 Task: Add Attachment from "Attach a link" to Card Card0000000148 in Board Board0000000037 in Workspace WS0000000013 in Trello. Add Cover Red to Card Card0000000148 in Board Board0000000037 in Workspace WS0000000013 in Trello. Add "Join Card" Button Button0000000148  to Card Card0000000148 in Board Board0000000037 in Workspace WS0000000013 in Trello. Add Description DS0000000148 to Card Card0000000148 in Board Board0000000037 in Workspace WS0000000013 in Trello. Add Comment CM0000000148 to Card Card0000000148 in Board Board0000000037 in Workspace WS0000000013 in Trello
Action: Mouse moved to (793, 371)
Screenshot: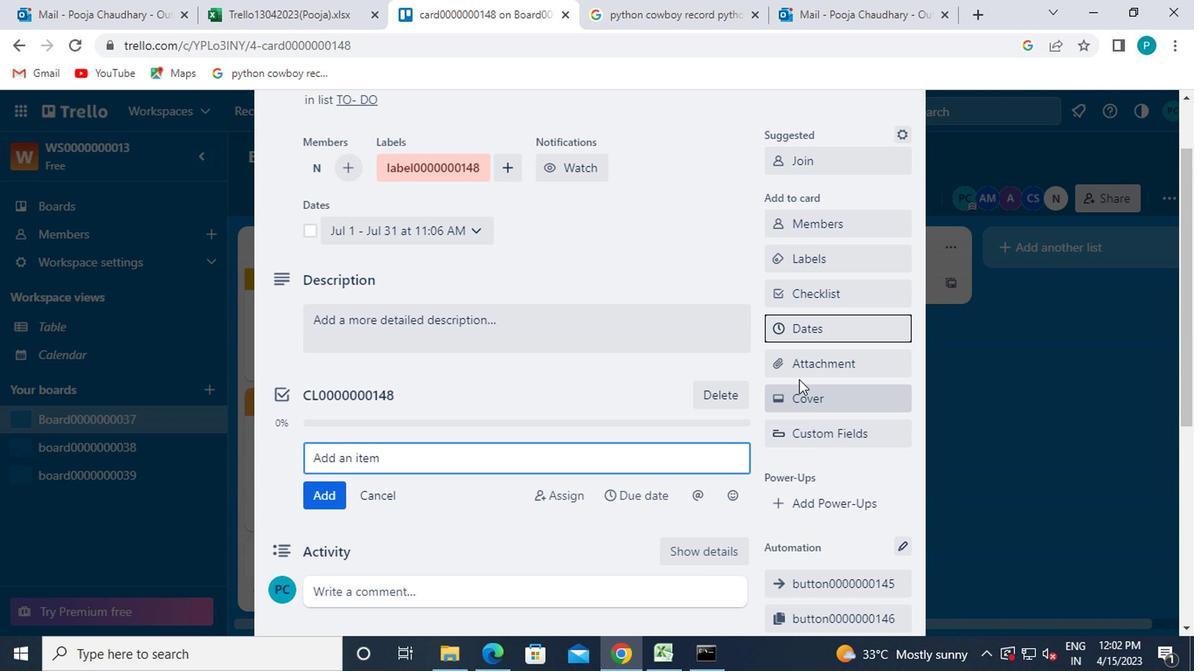 
Action: Mouse pressed left at (793, 371)
Screenshot: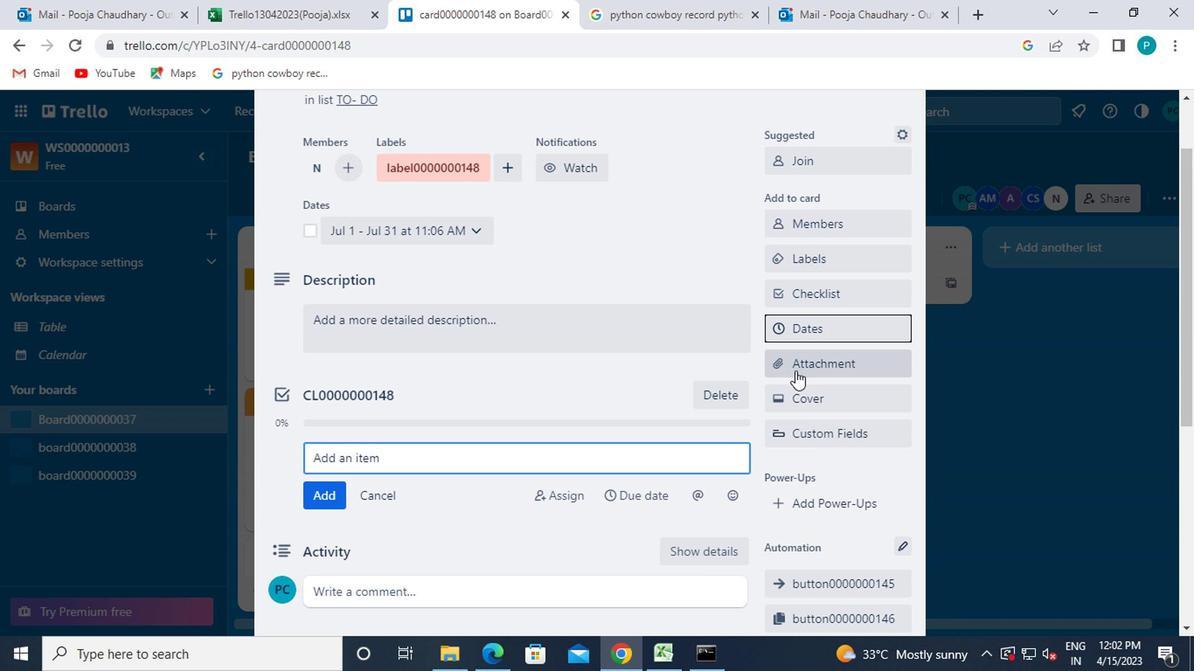 
Action: Mouse moved to (686, 23)
Screenshot: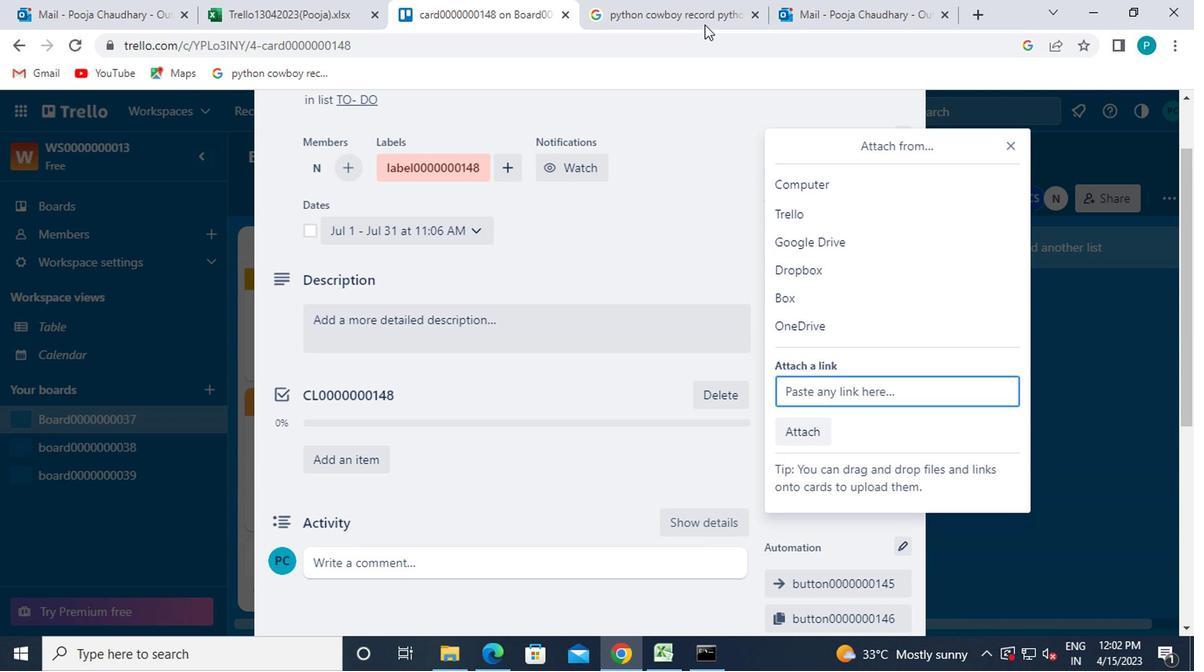 
Action: Mouse pressed left at (686, 23)
Screenshot: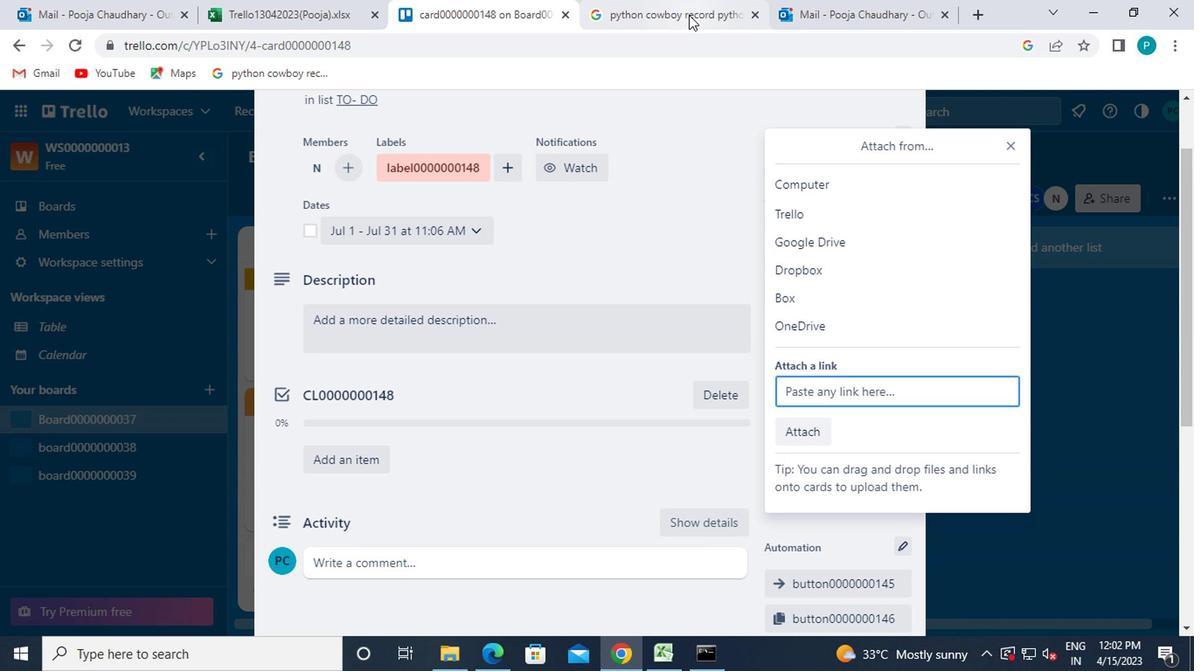 
Action: Key pressed ctrl+C
Screenshot: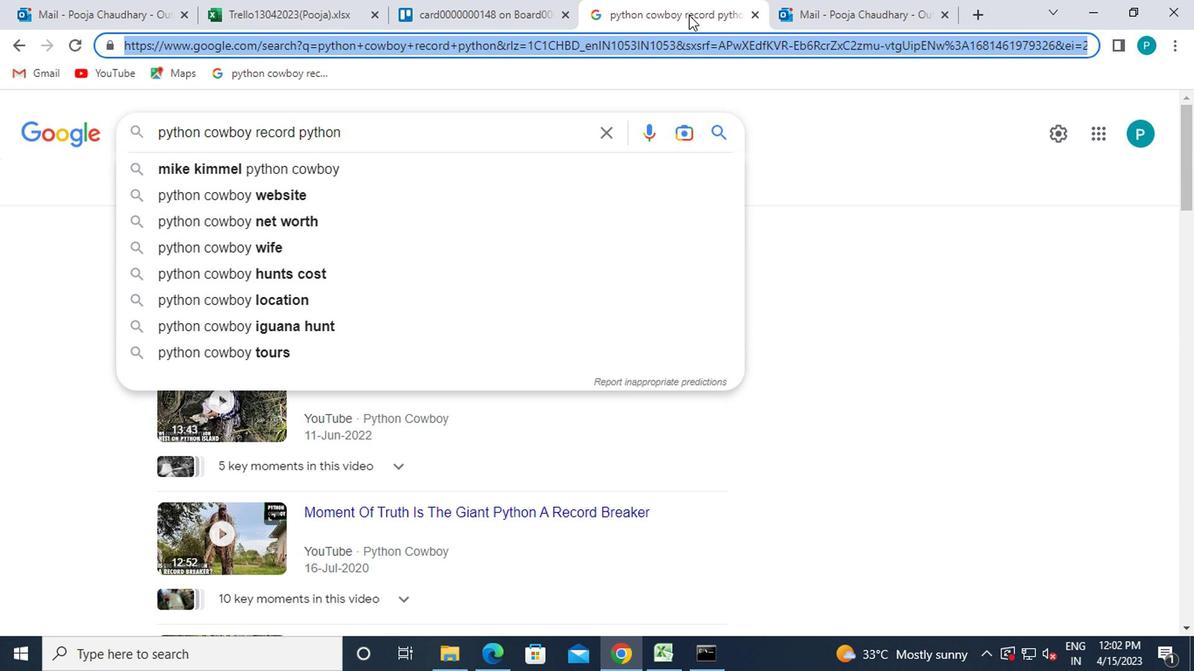 
Action: Mouse moved to (521, 32)
Screenshot: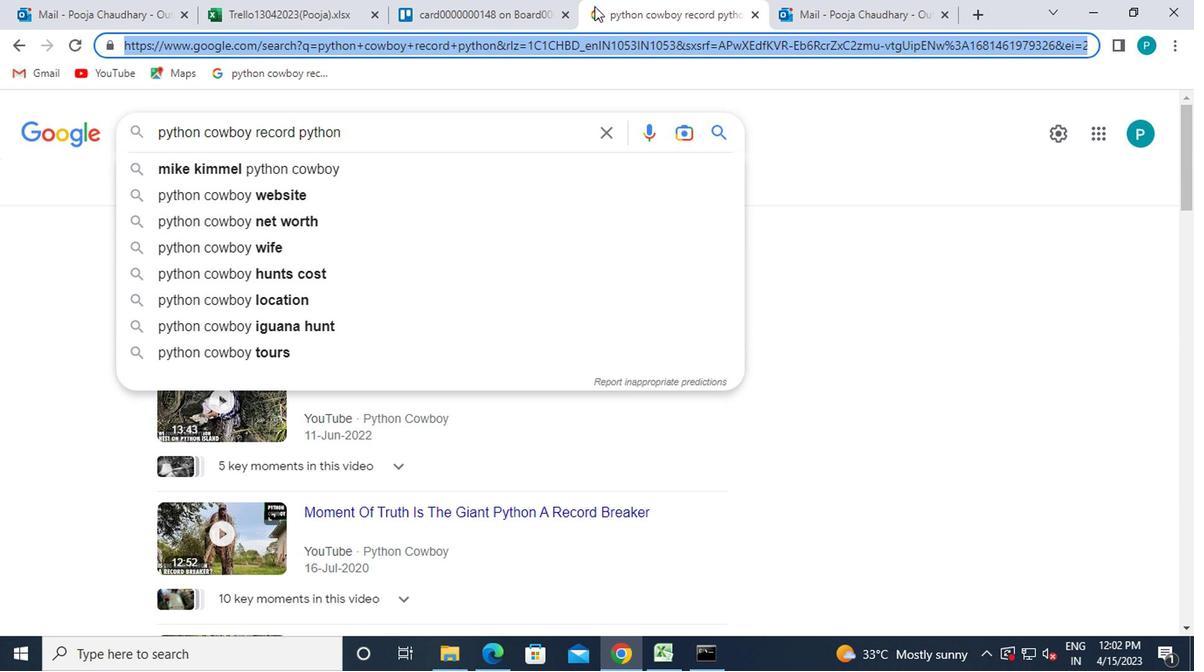 
Action: Mouse pressed left at (521, 32)
Screenshot: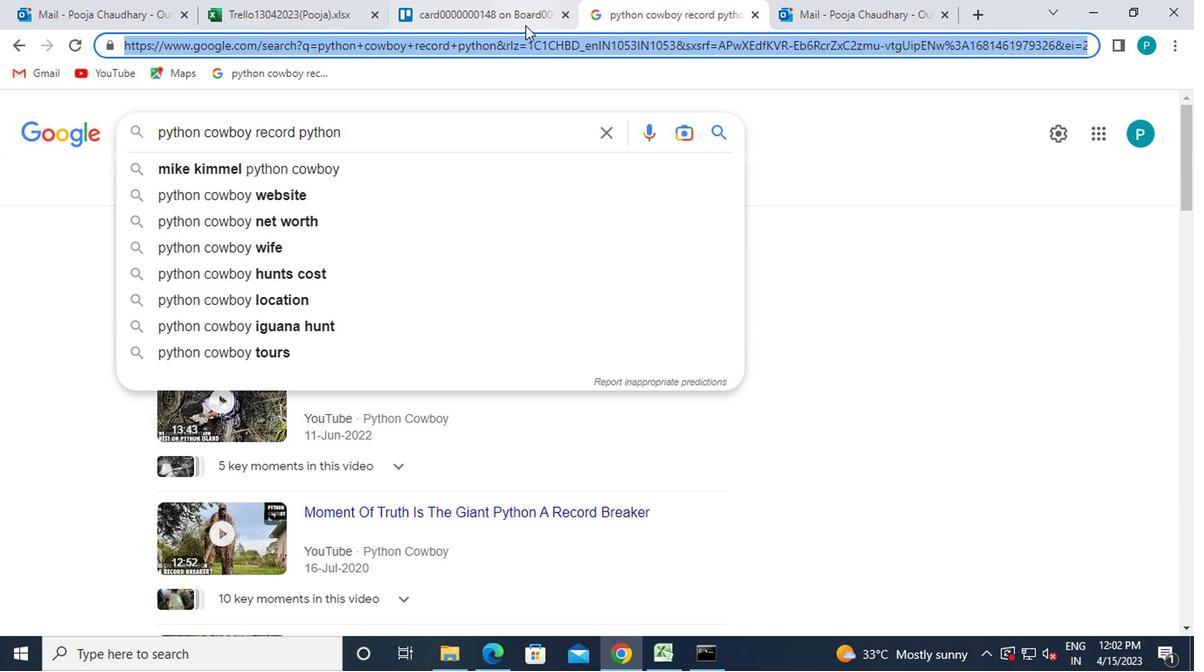 
Action: Mouse moved to (790, 391)
Screenshot: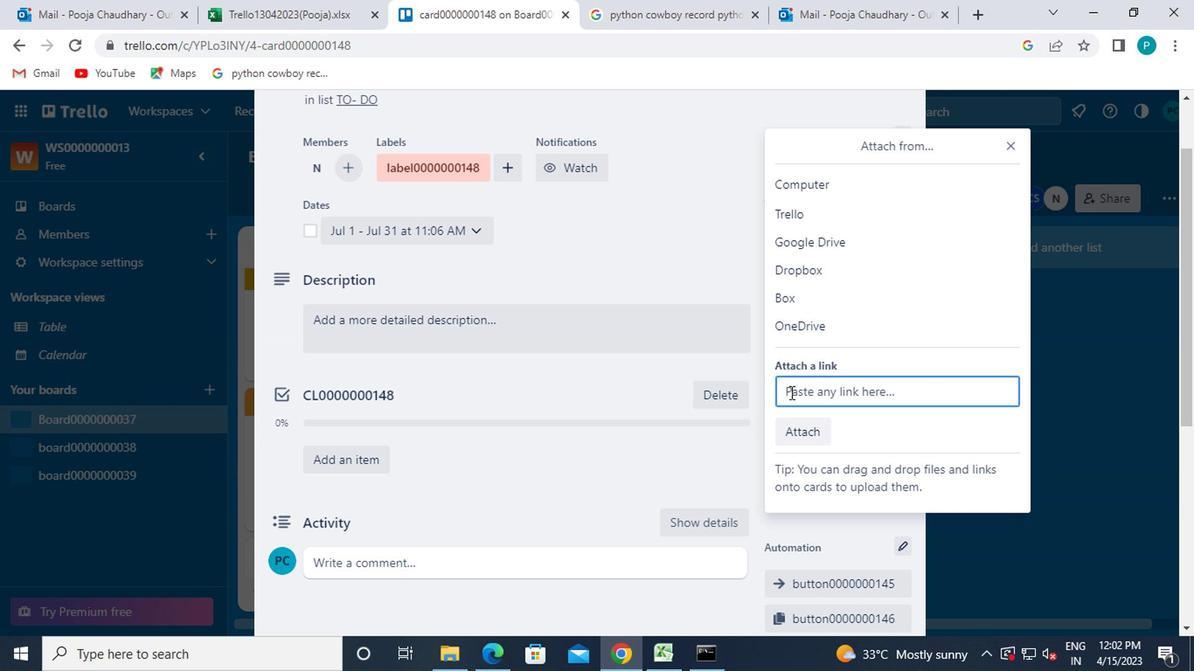 
Action: Mouse pressed left at (790, 391)
Screenshot: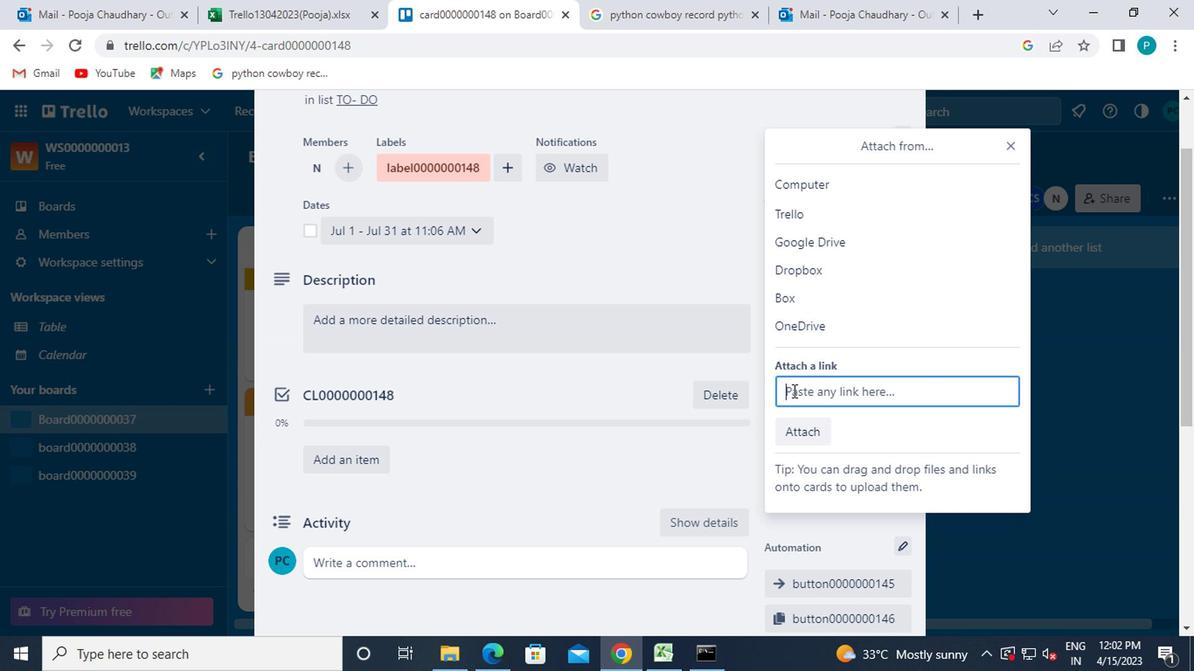 
Action: Mouse moved to (792, 360)
Screenshot: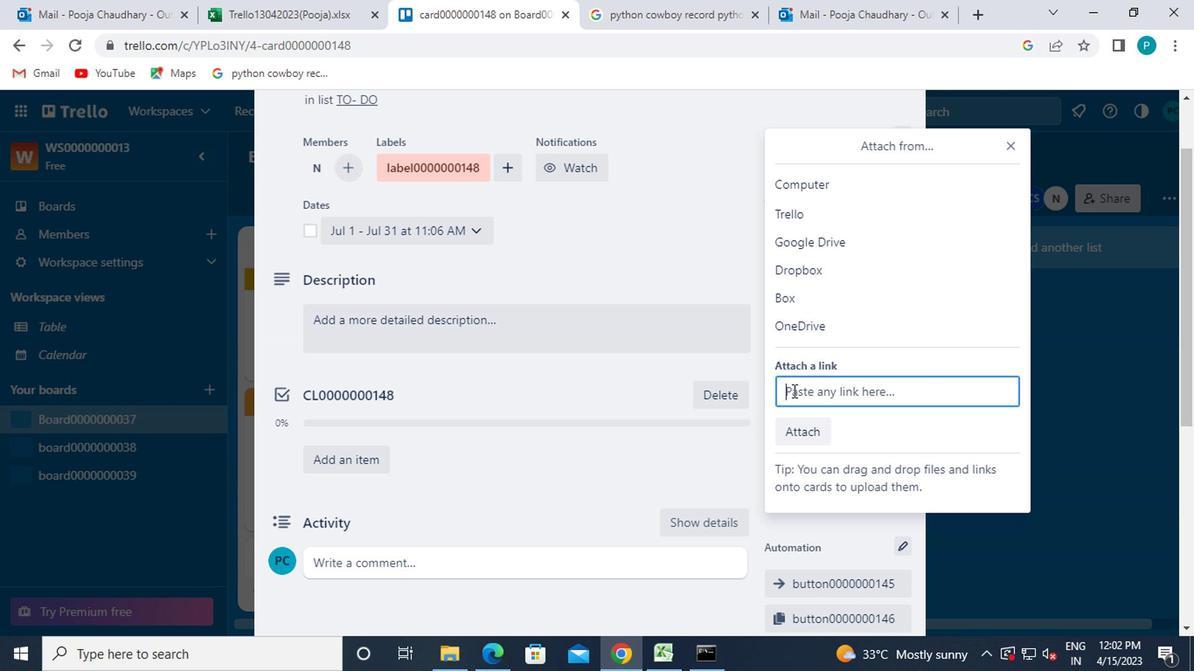 
Action: Key pressed ctrl+V
Screenshot: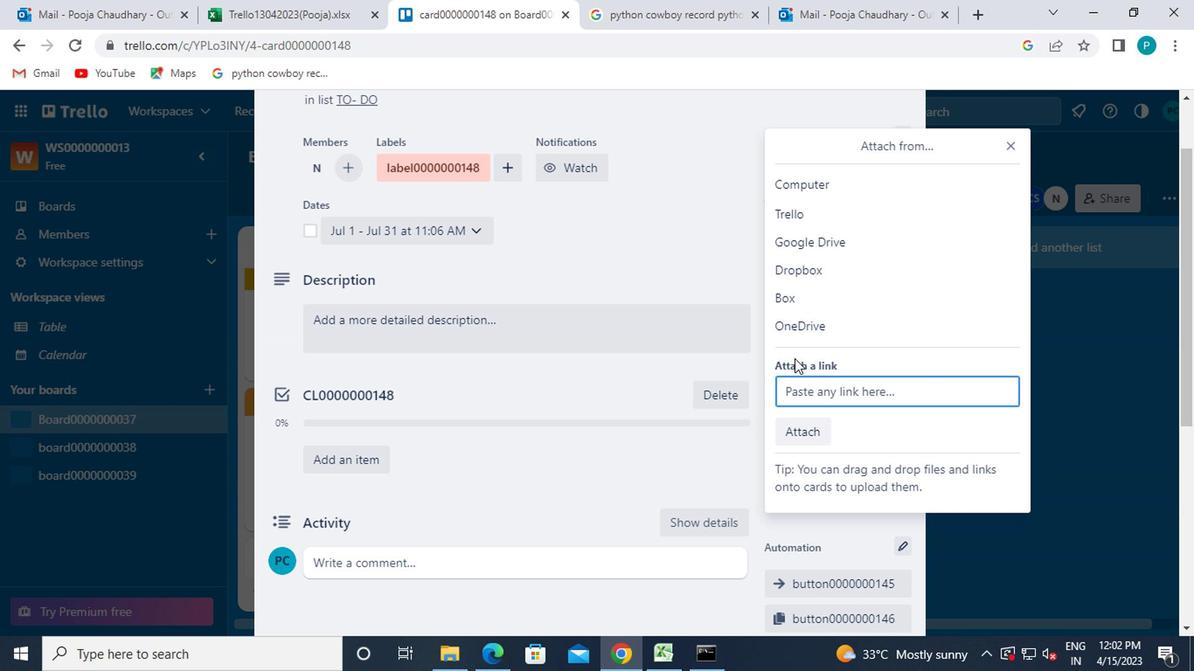 
Action: Mouse moved to (800, 484)
Screenshot: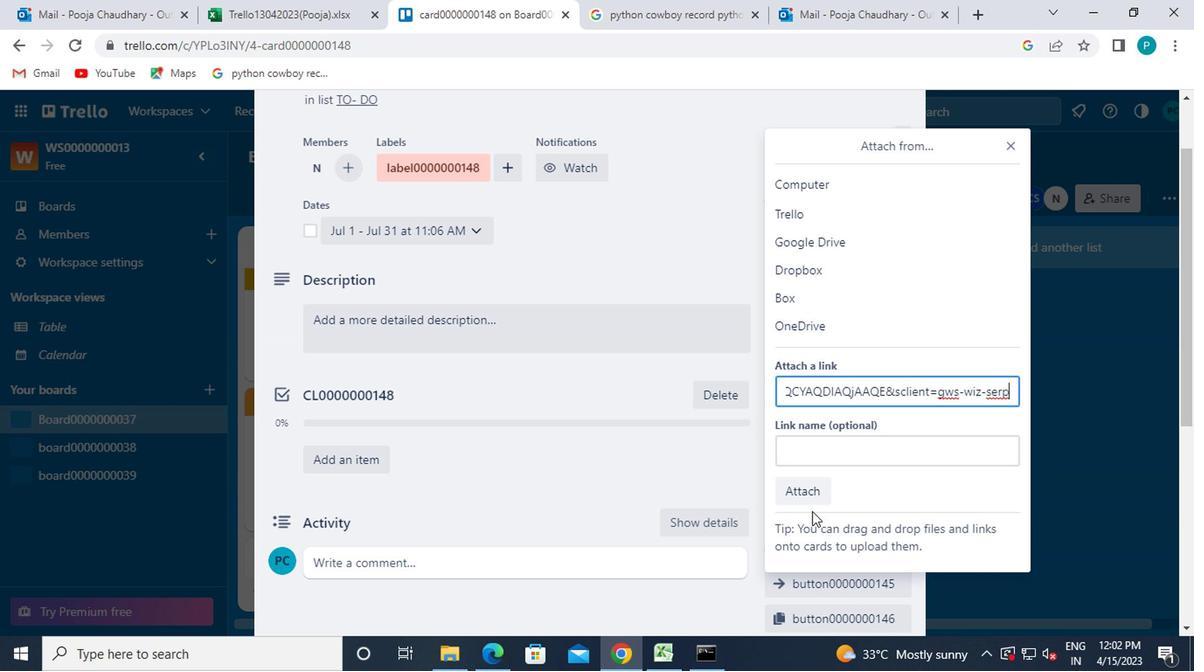 
Action: Mouse pressed left at (800, 484)
Screenshot: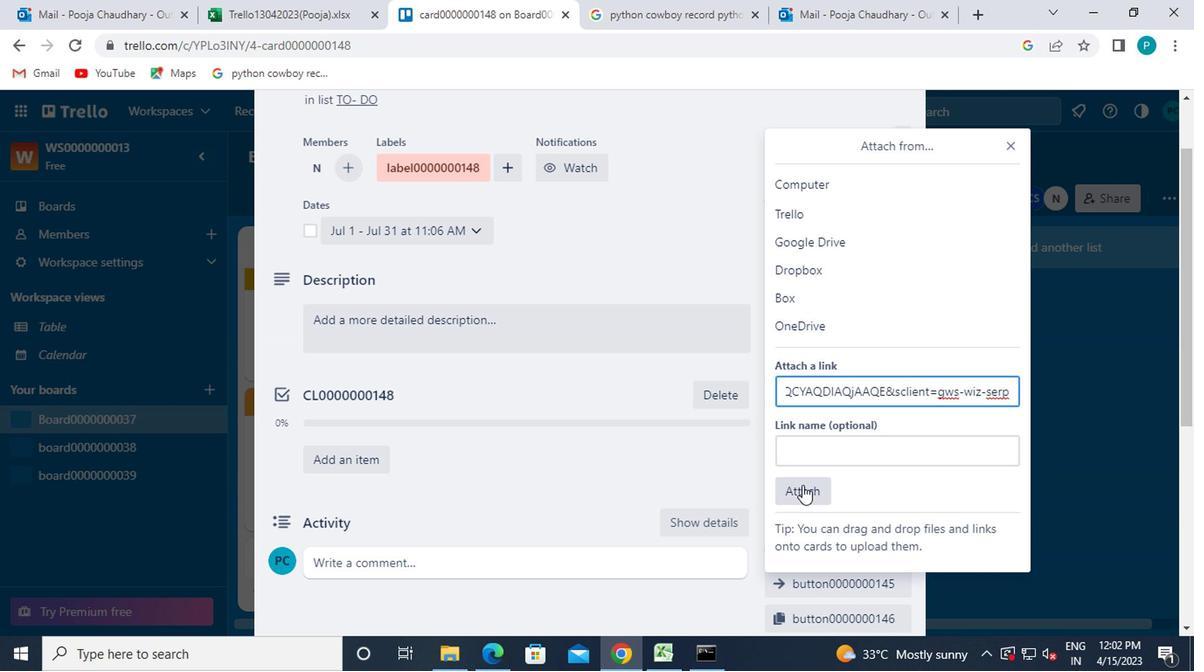 
Action: Mouse moved to (792, 400)
Screenshot: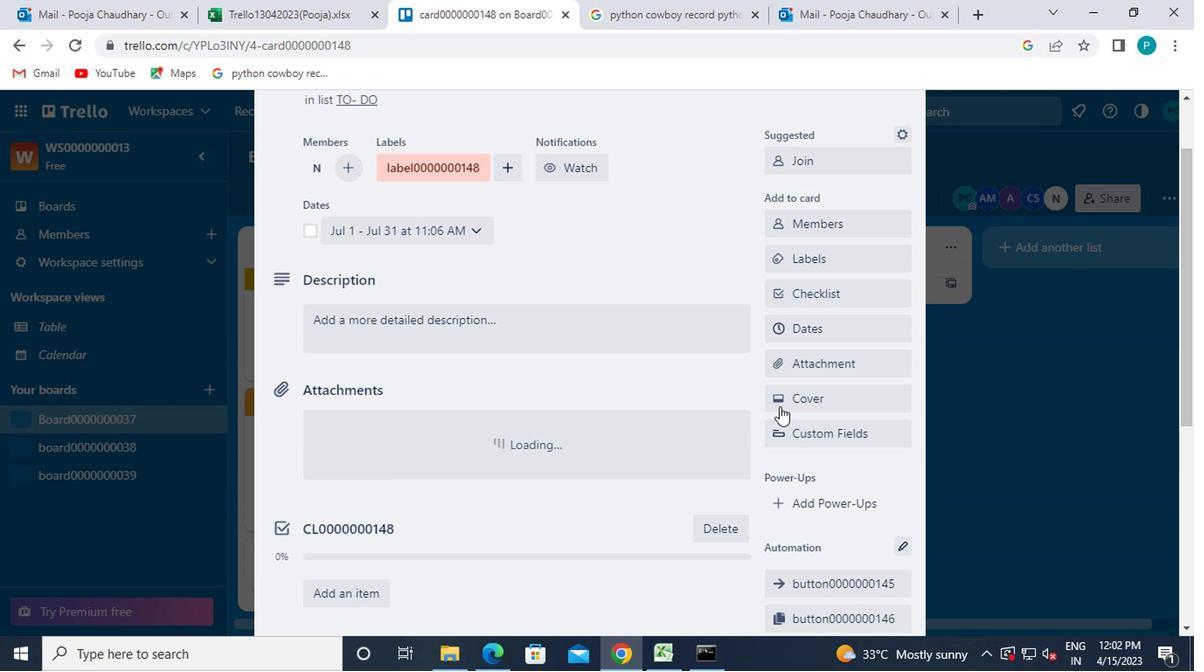 
Action: Mouse pressed left at (792, 400)
Screenshot: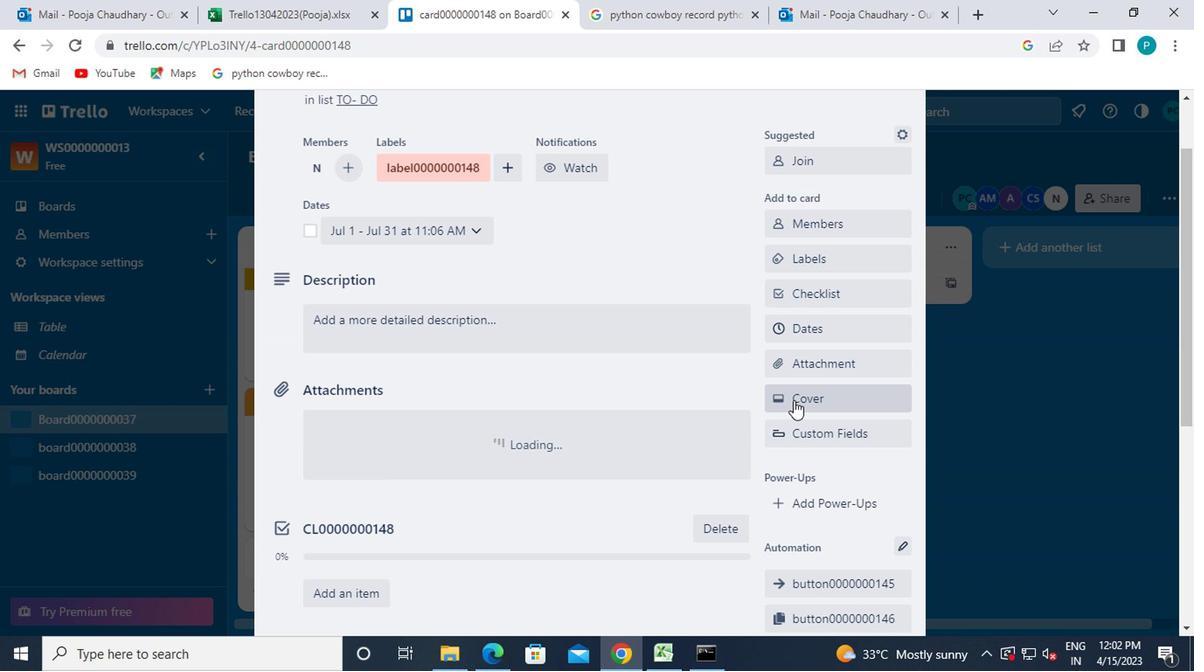 
Action: Mouse moved to (931, 306)
Screenshot: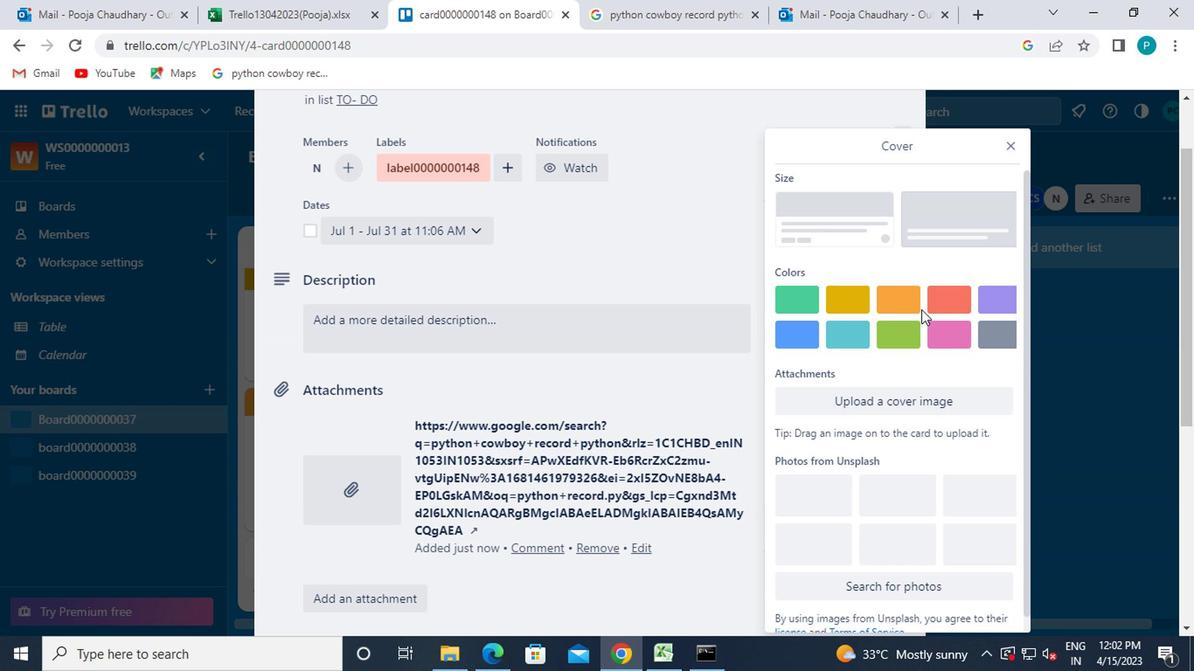 
Action: Mouse pressed left at (931, 306)
Screenshot: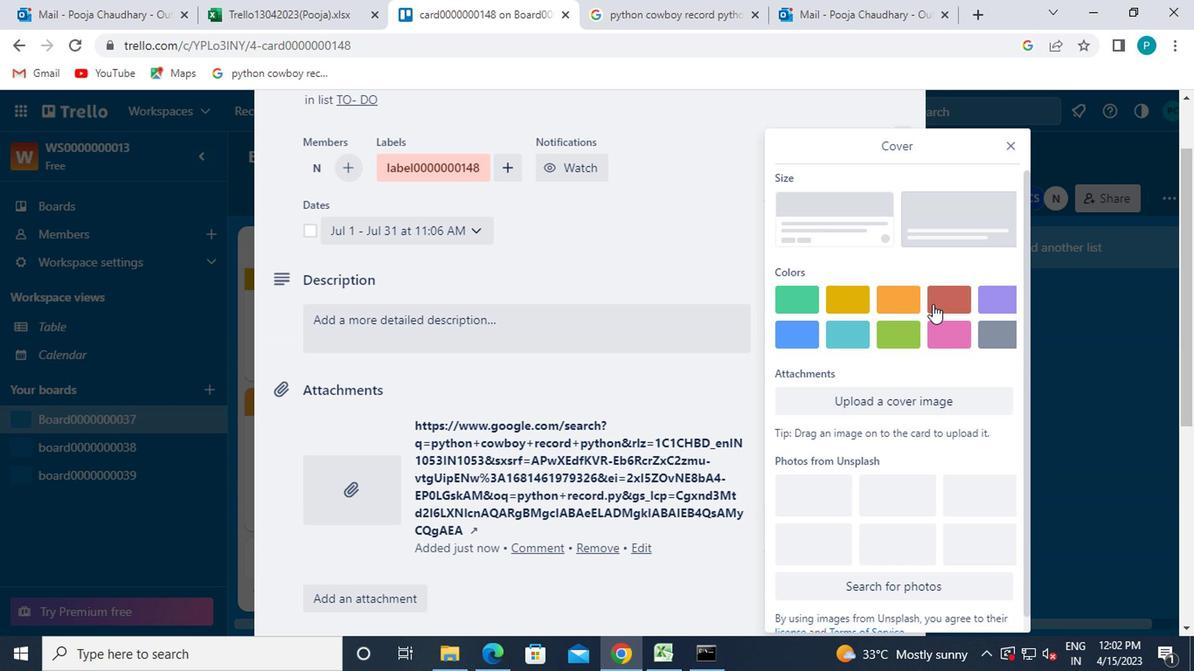 
Action: Mouse moved to (1008, 148)
Screenshot: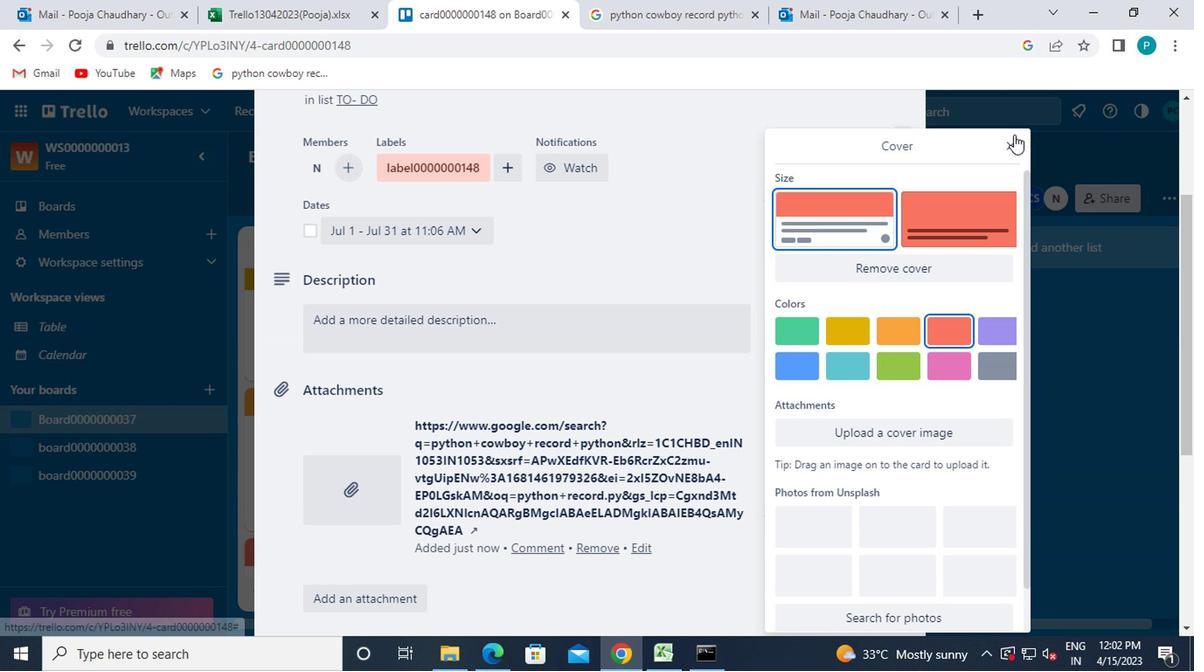 
Action: Mouse pressed left at (1008, 148)
Screenshot: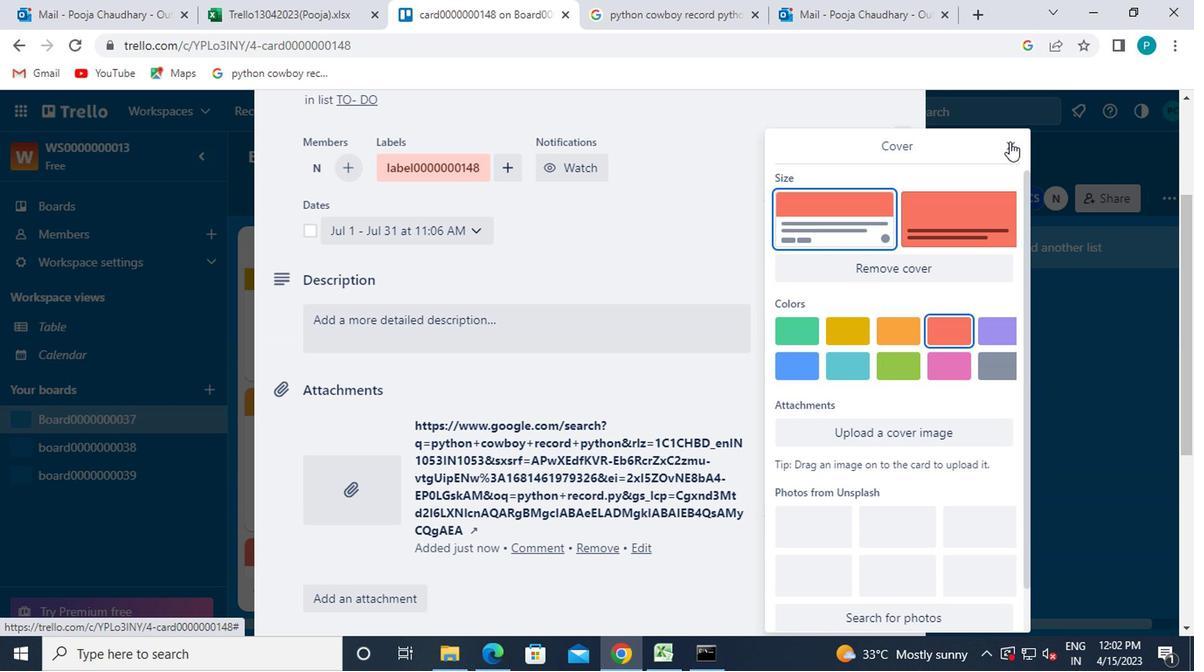 
Action: Mouse moved to (1041, 218)
Screenshot: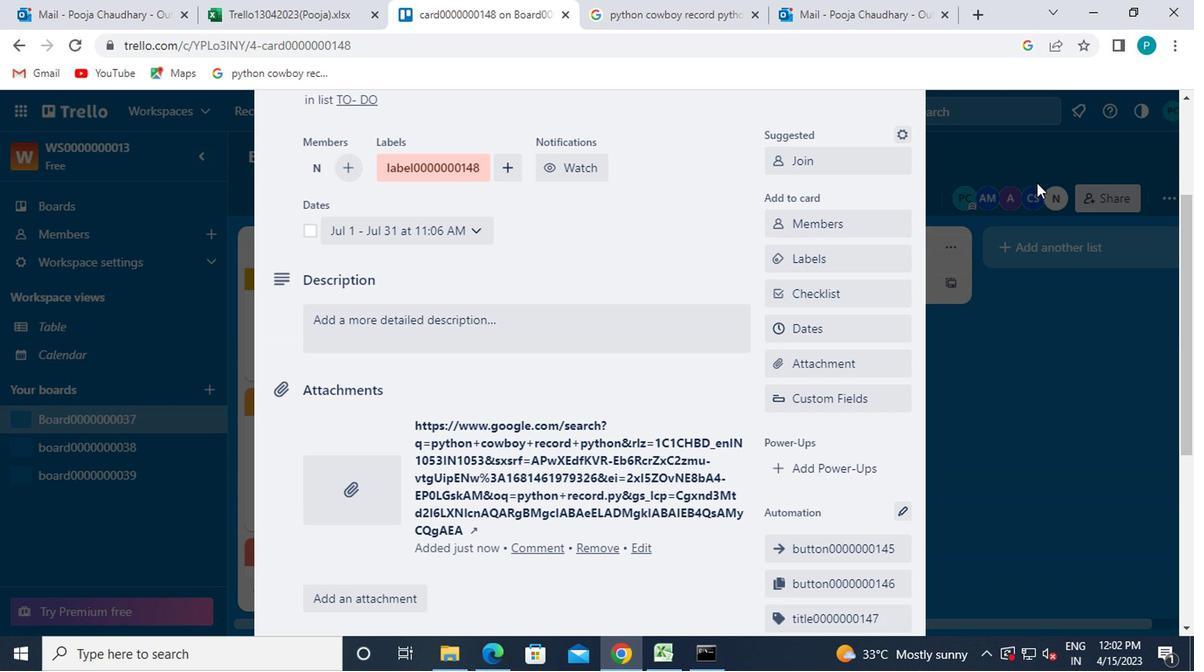 
Action: Mouse scrolled (1041, 217) with delta (0, 0)
Screenshot: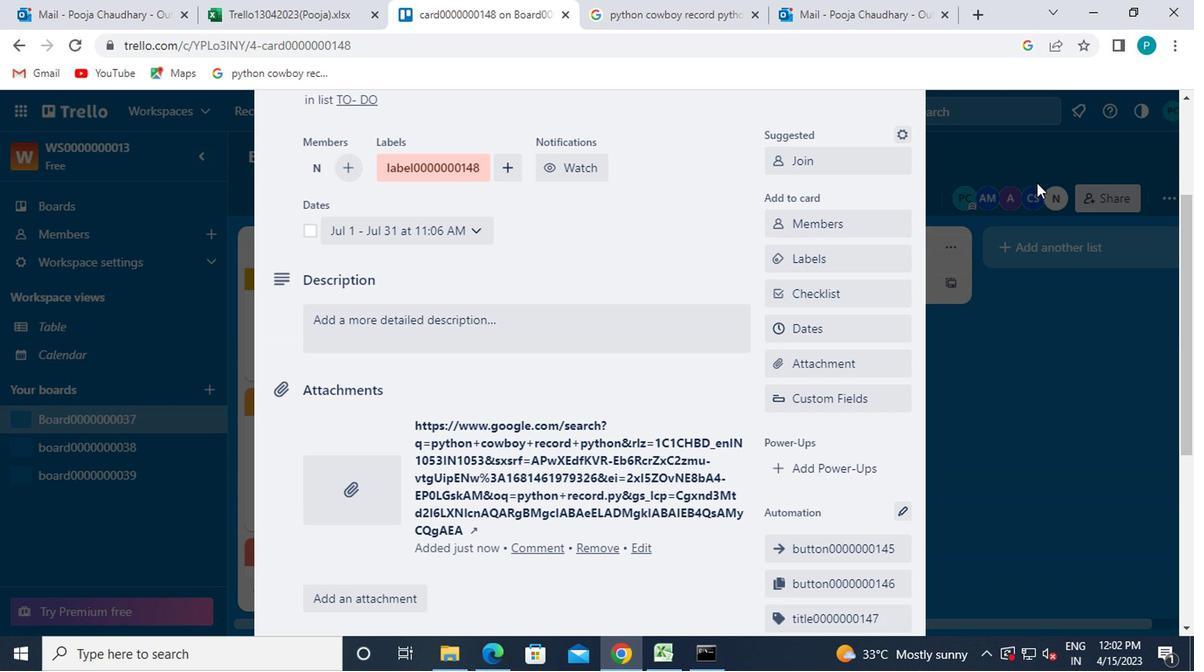 
Action: Mouse moved to (815, 557)
Screenshot: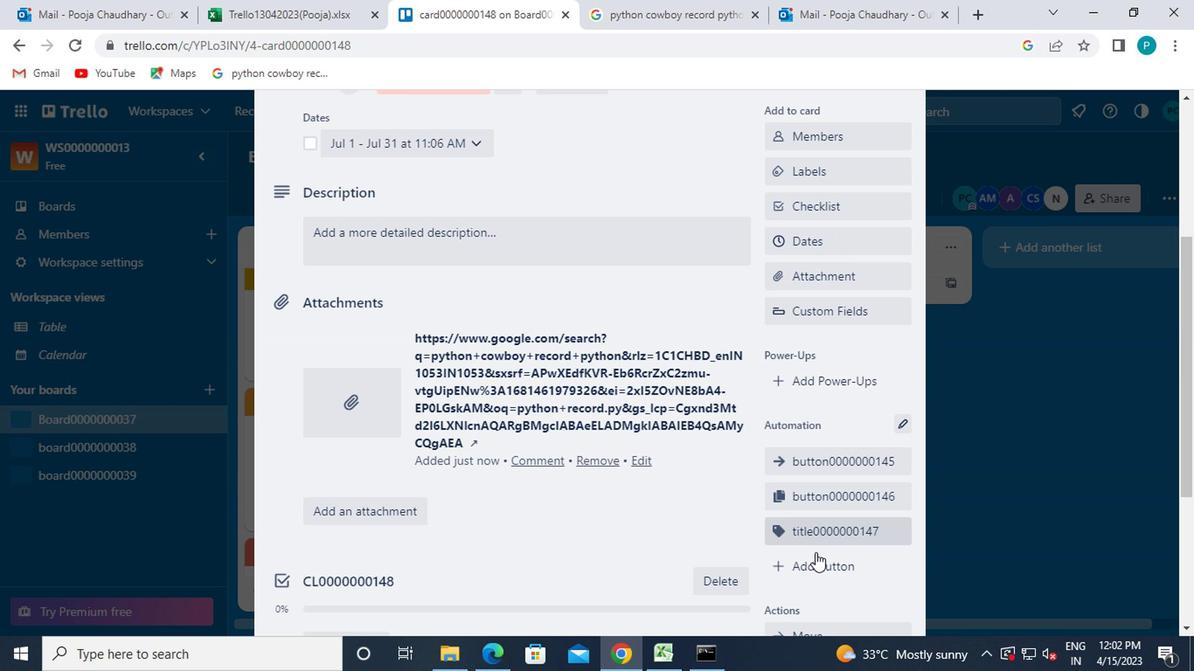 
Action: Mouse pressed left at (815, 557)
Screenshot: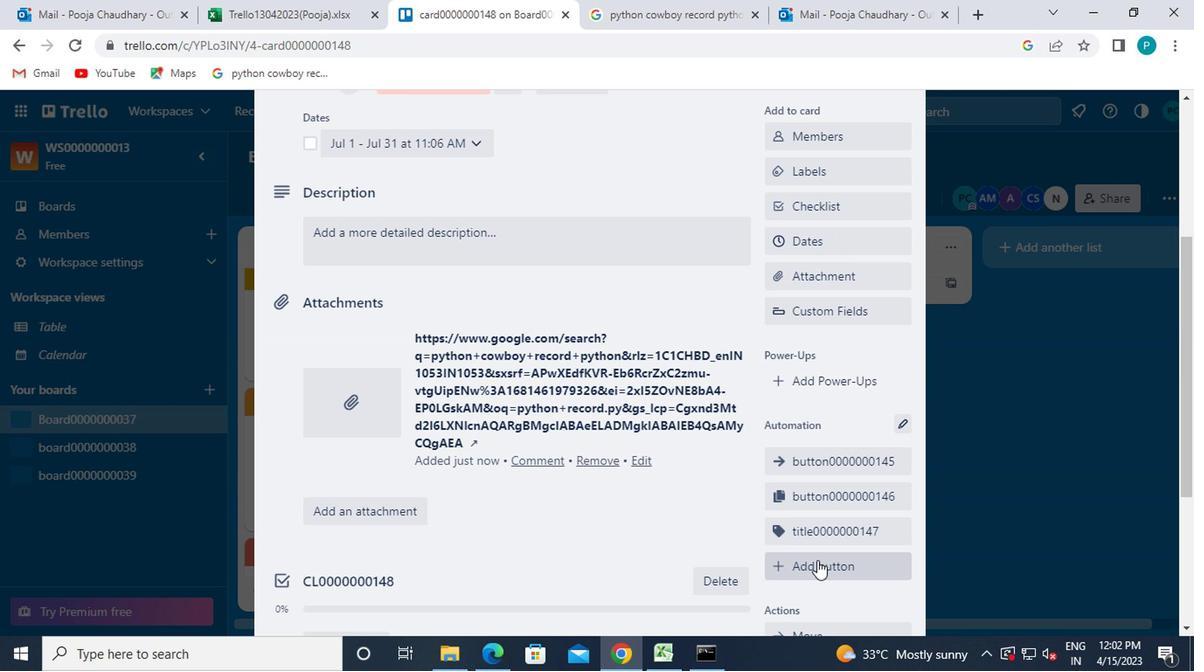 
Action: Mouse moved to (822, 412)
Screenshot: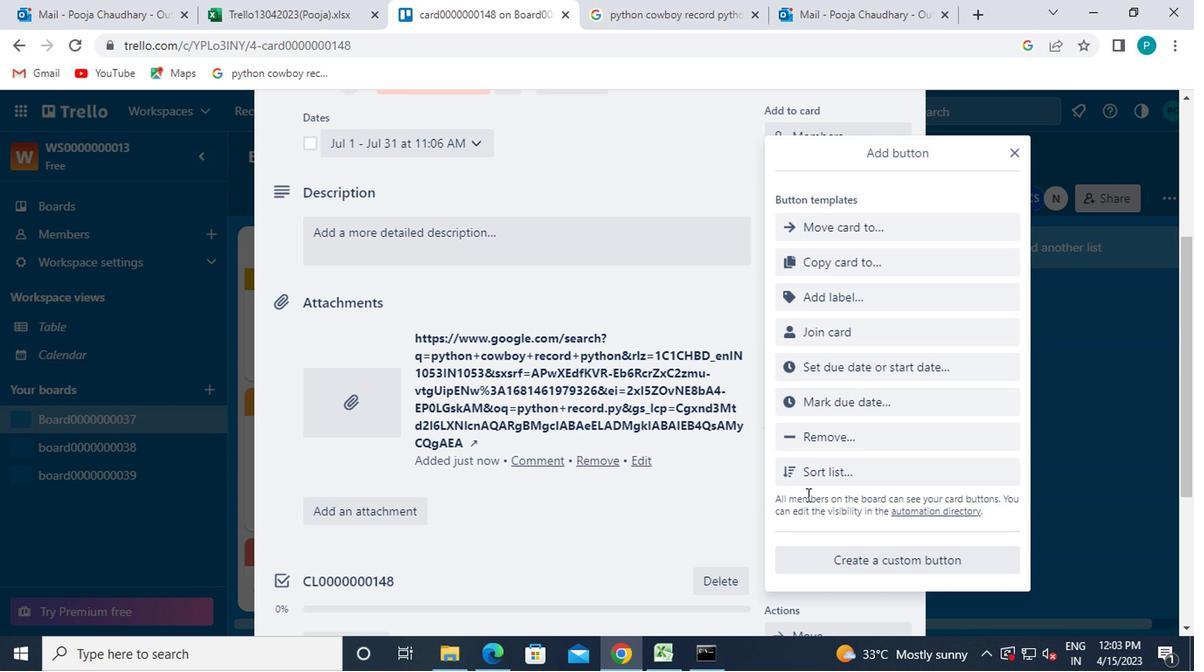 
Action: Mouse scrolled (822, 411) with delta (0, -1)
Screenshot: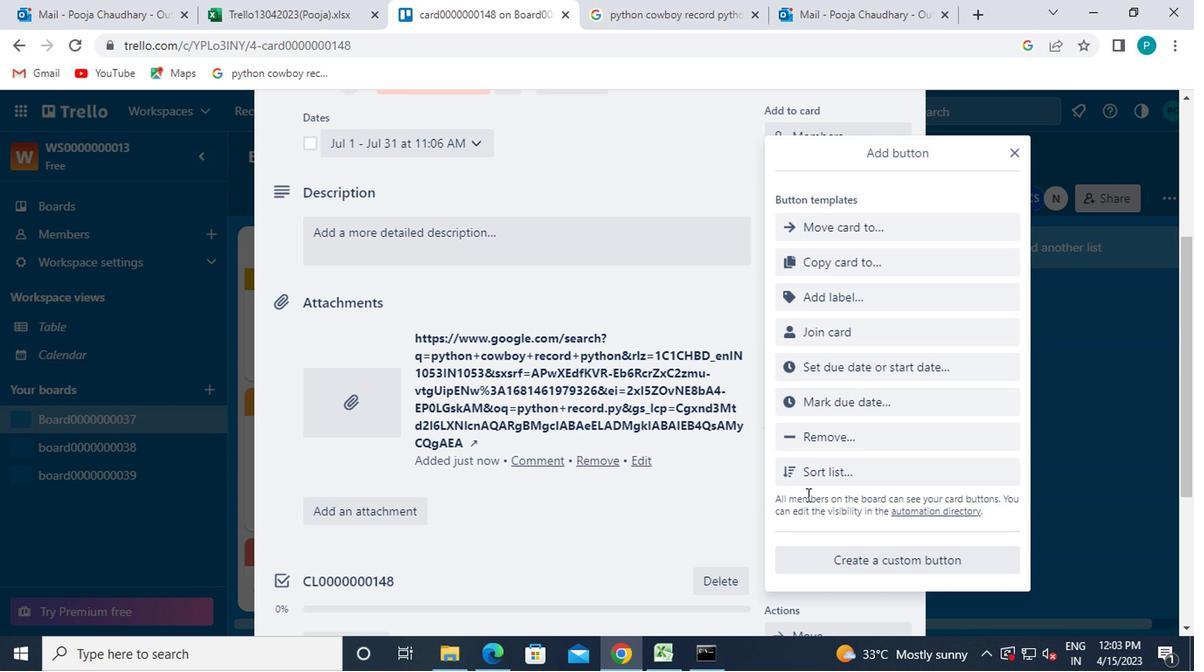 
Action: Mouse moved to (842, 330)
Screenshot: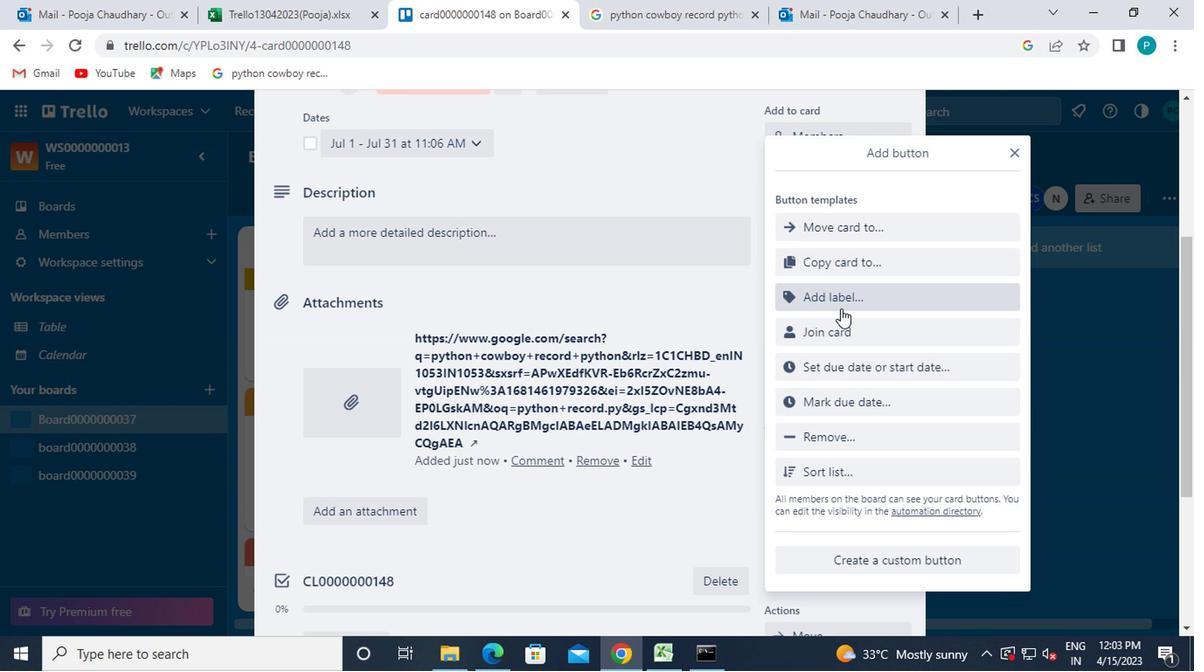 
Action: Mouse pressed left at (842, 330)
Screenshot: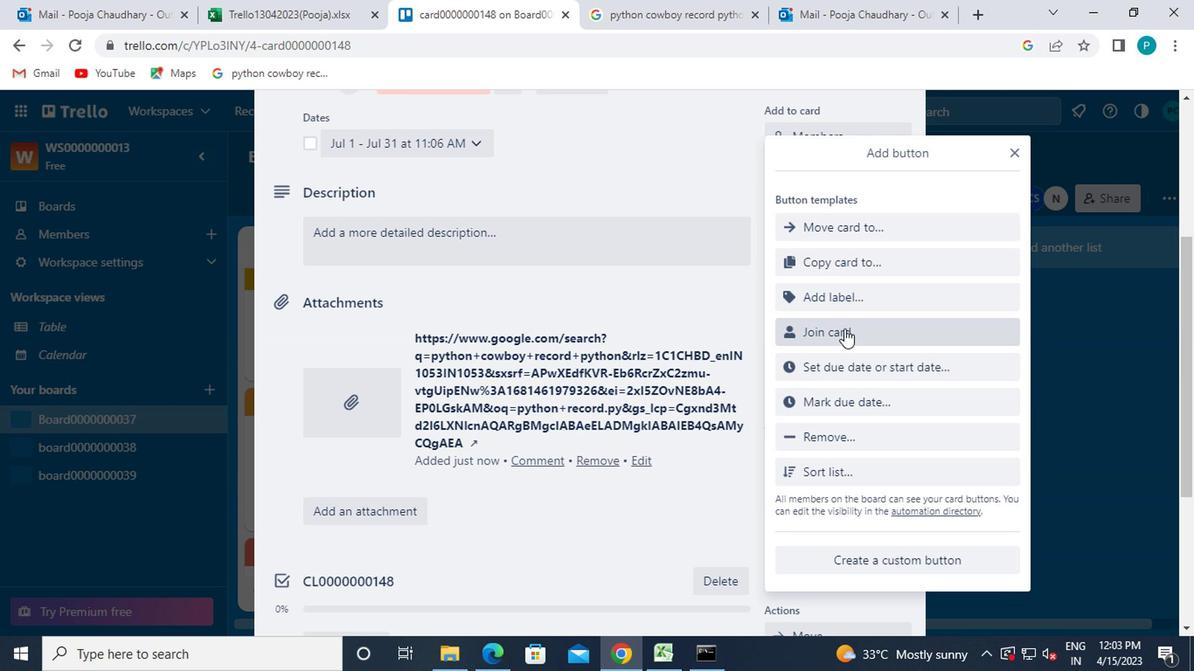 
Action: Mouse moved to (842, 324)
Screenshot: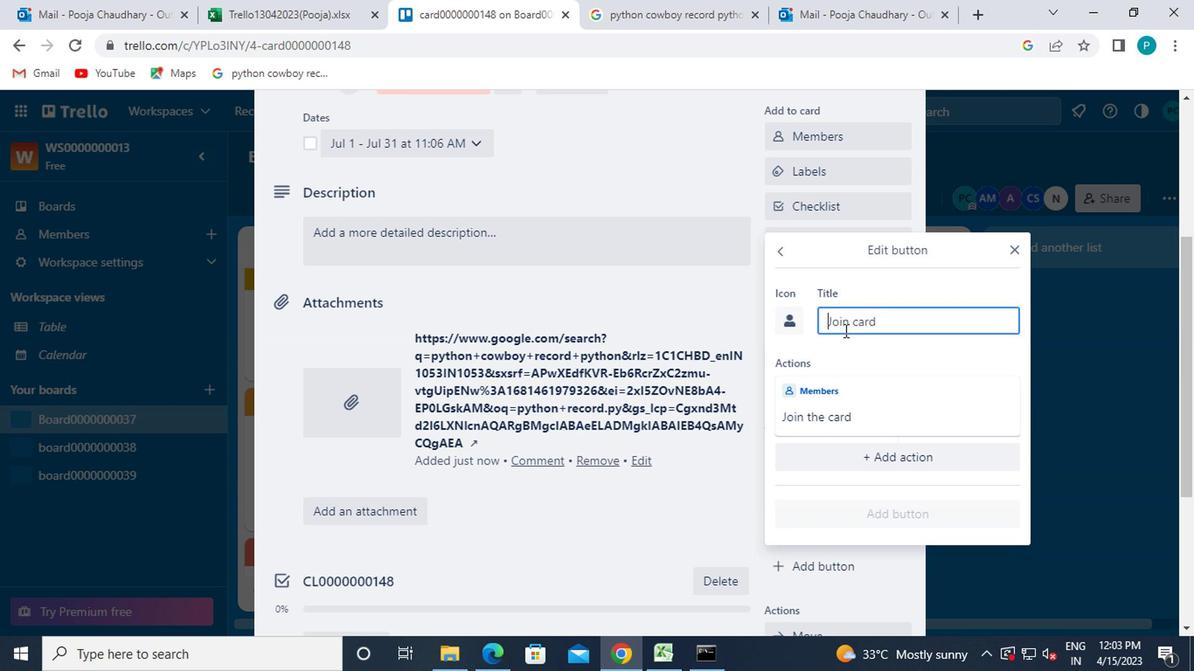 
Action: Mouse pressed left at (842, 324)
Screenshot: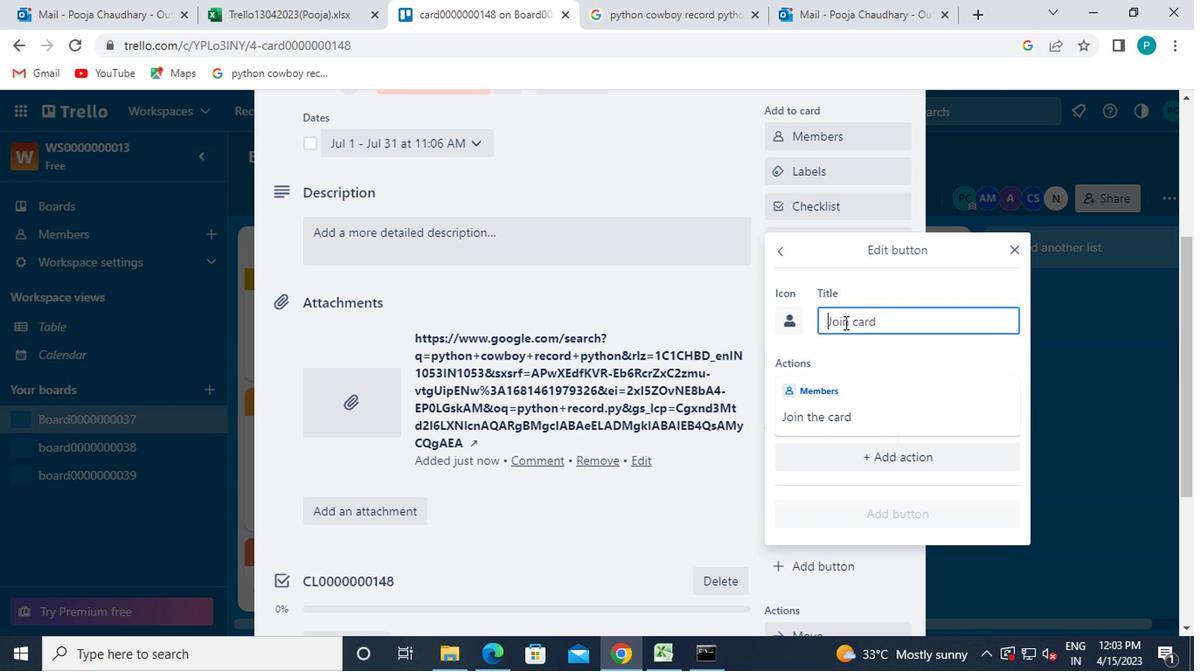 
Action: Key pressed button000000014
Screenshot: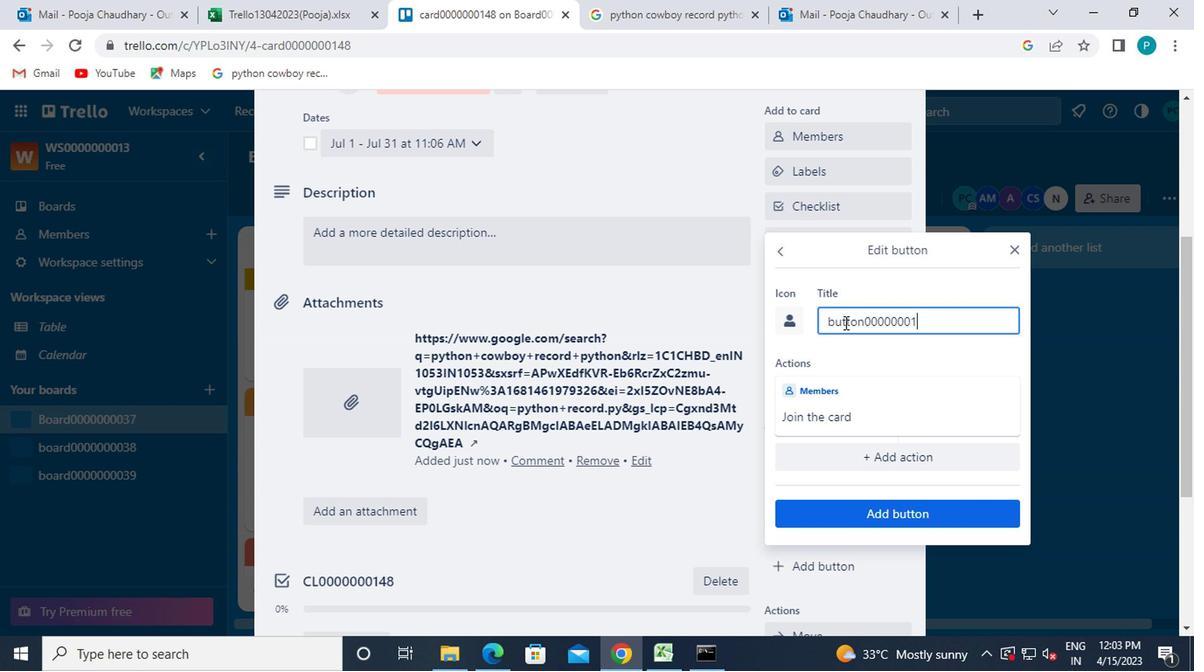 
Action: Mouse moved to (858, 312)
Screenshot: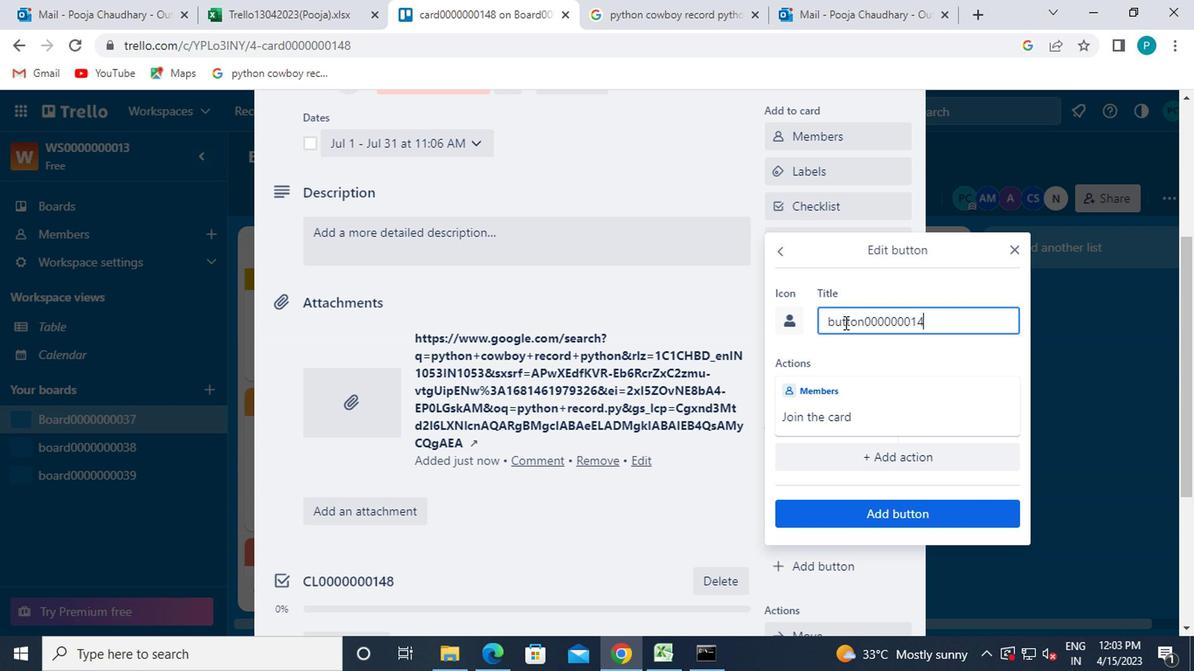 
Action: Key pressed 8
Screenshot: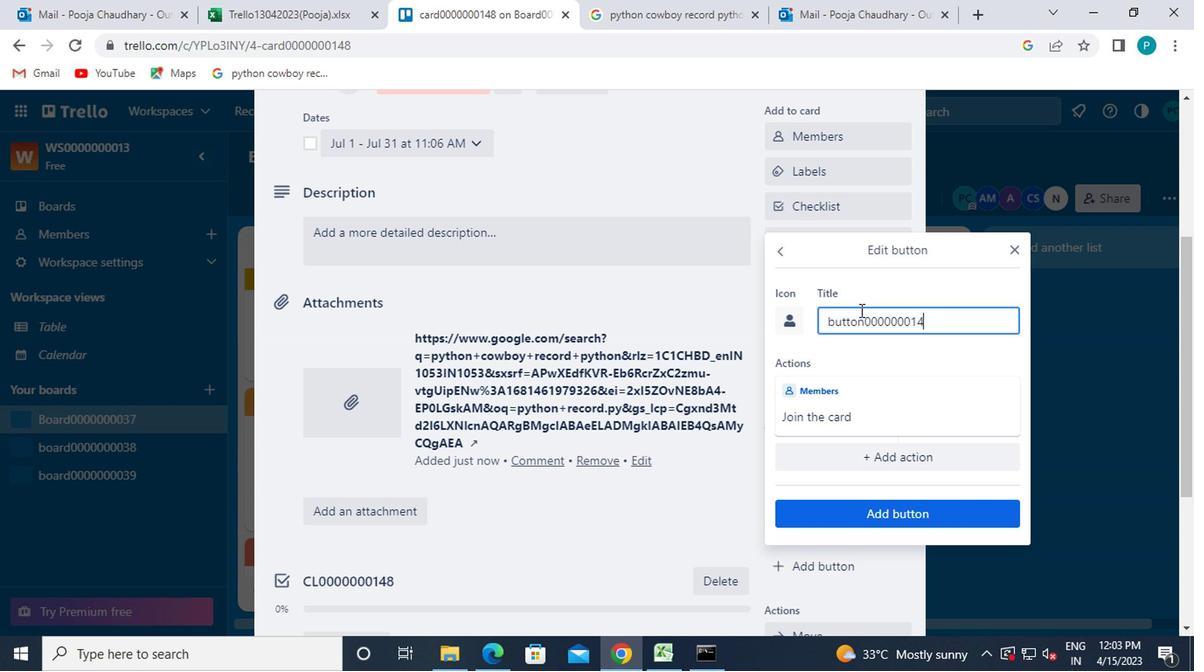 
Action: Mouse moved to (871, 511)
Screenshot: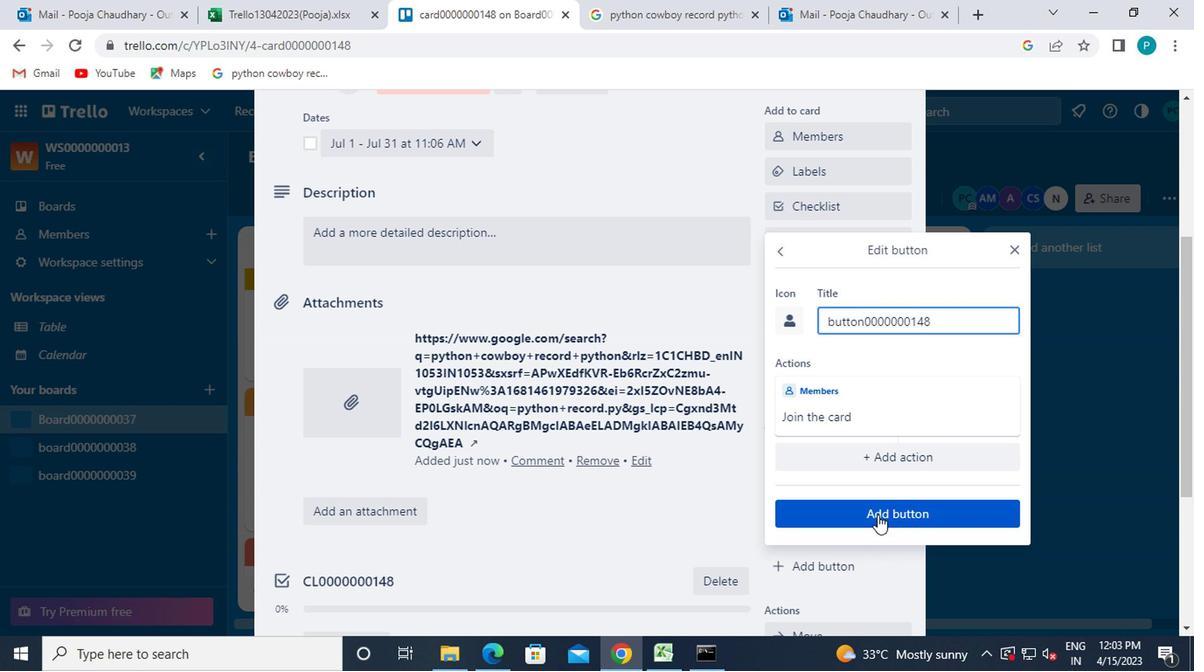 
Action: Mouse pressed left at (871, 511)
Screenshot: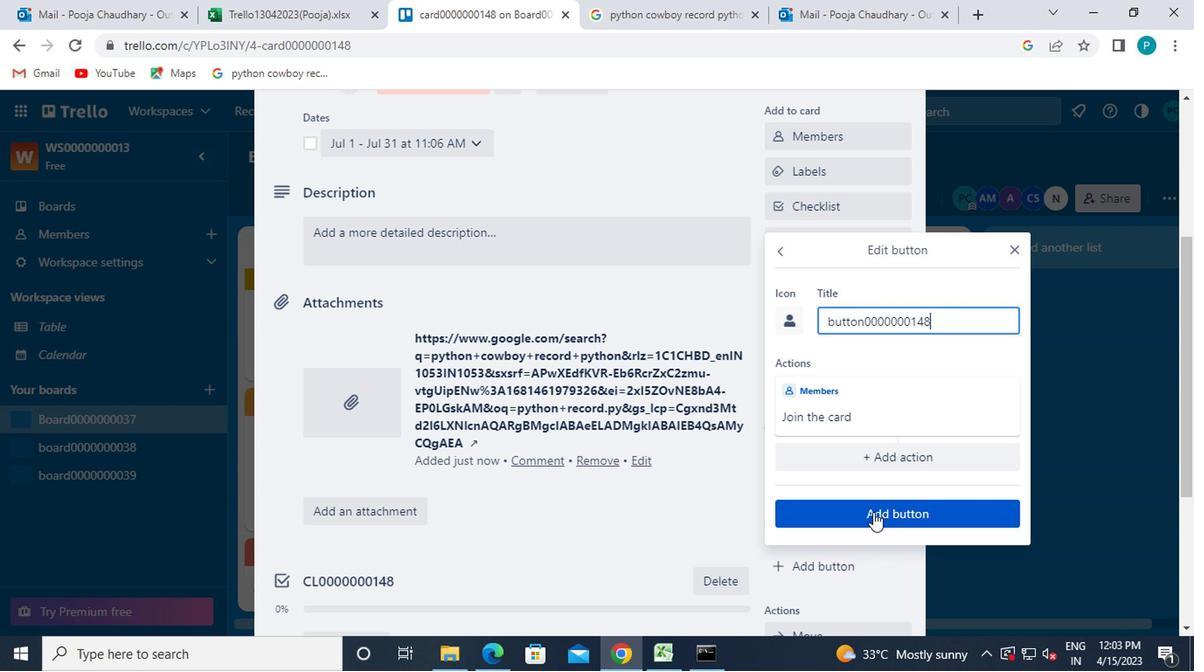
Action: Mouse moved to (657, 510)
Screenshot: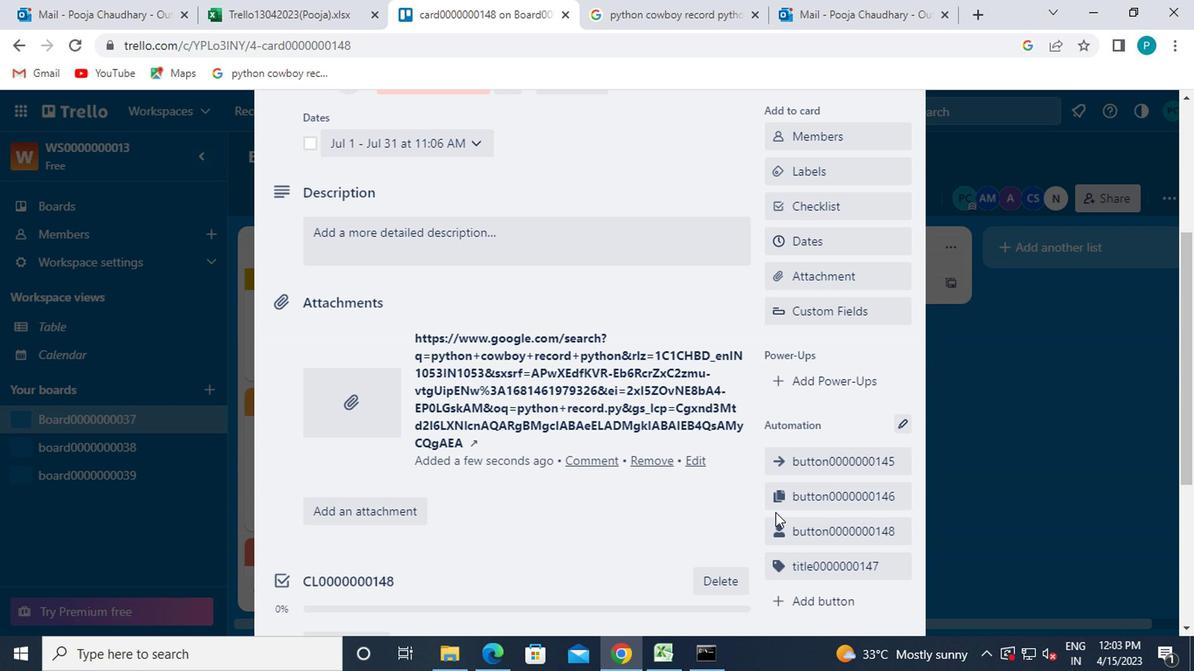 
Action: Mouse scrolled (657, 511) with delta (0, 1)
Screenshot: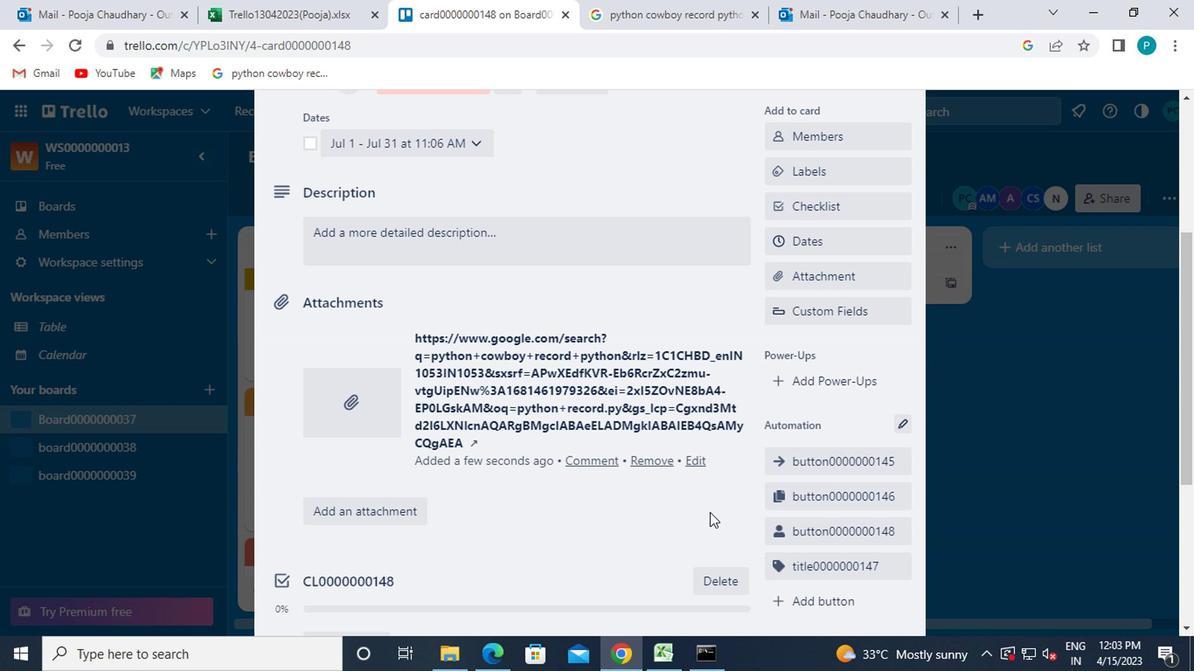 
Action: Mouse scrolled (657, 511) with delta (0, 1)
Screenshot: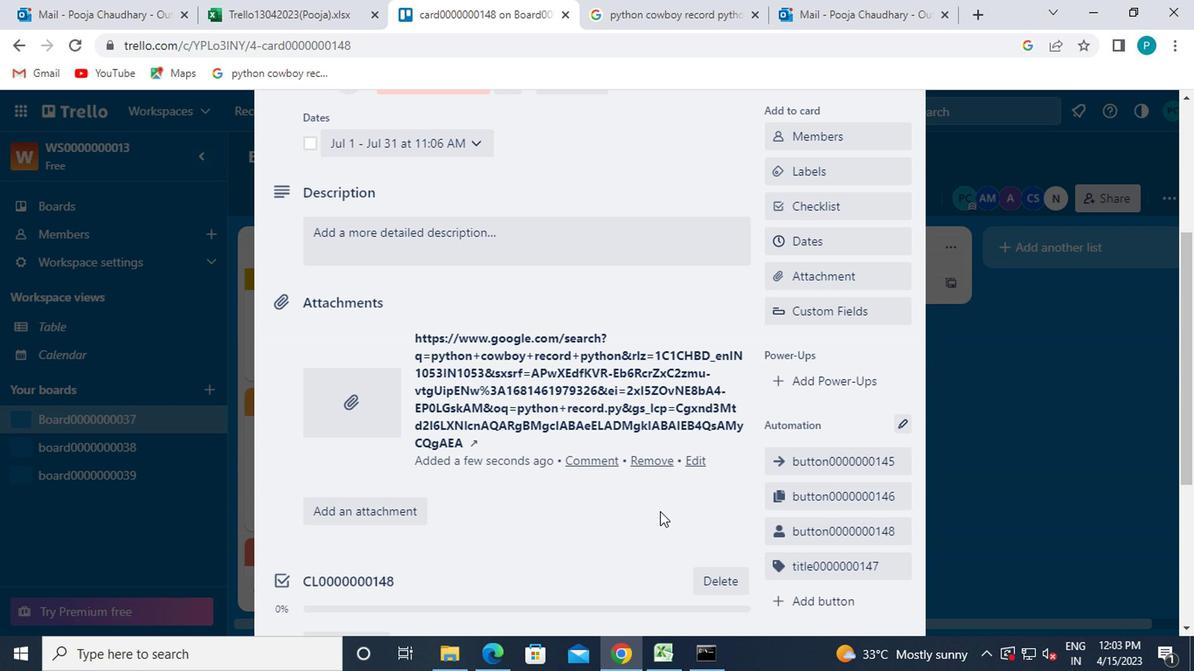 
Action: Mouse scrolled (657, 511) with delta (0, 1)
Screenshot: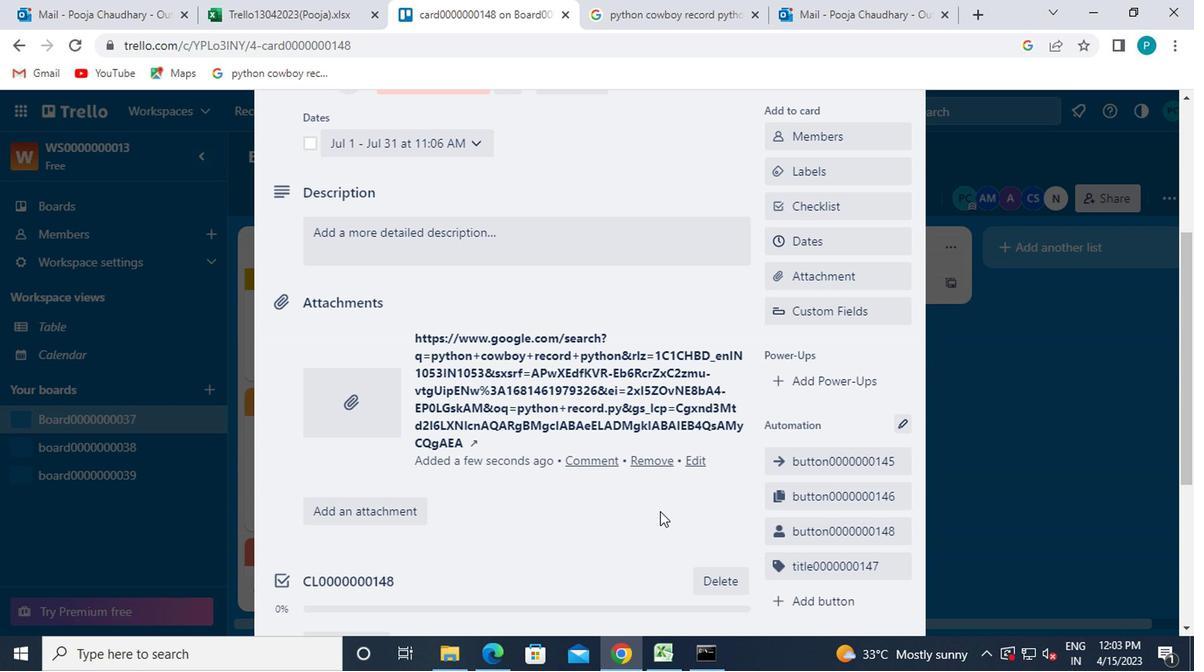 
Action: Mouse moved to (375, 497)
Screenshot: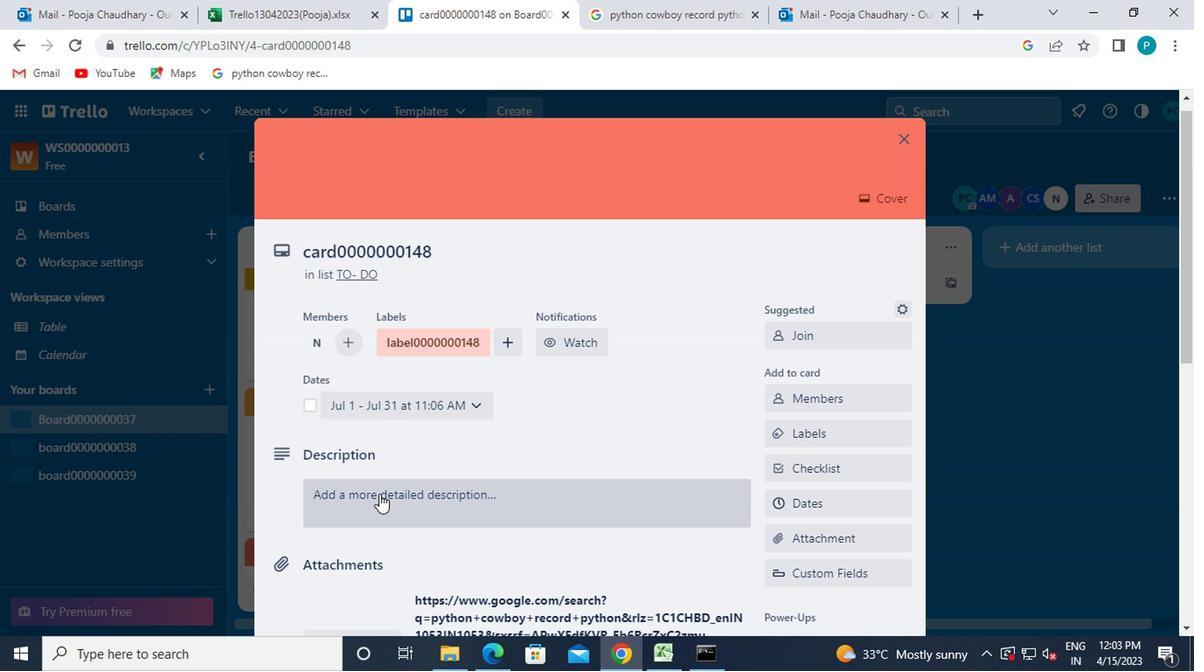 
Action: Mouse pressed left at (375, 497)
Screenshot: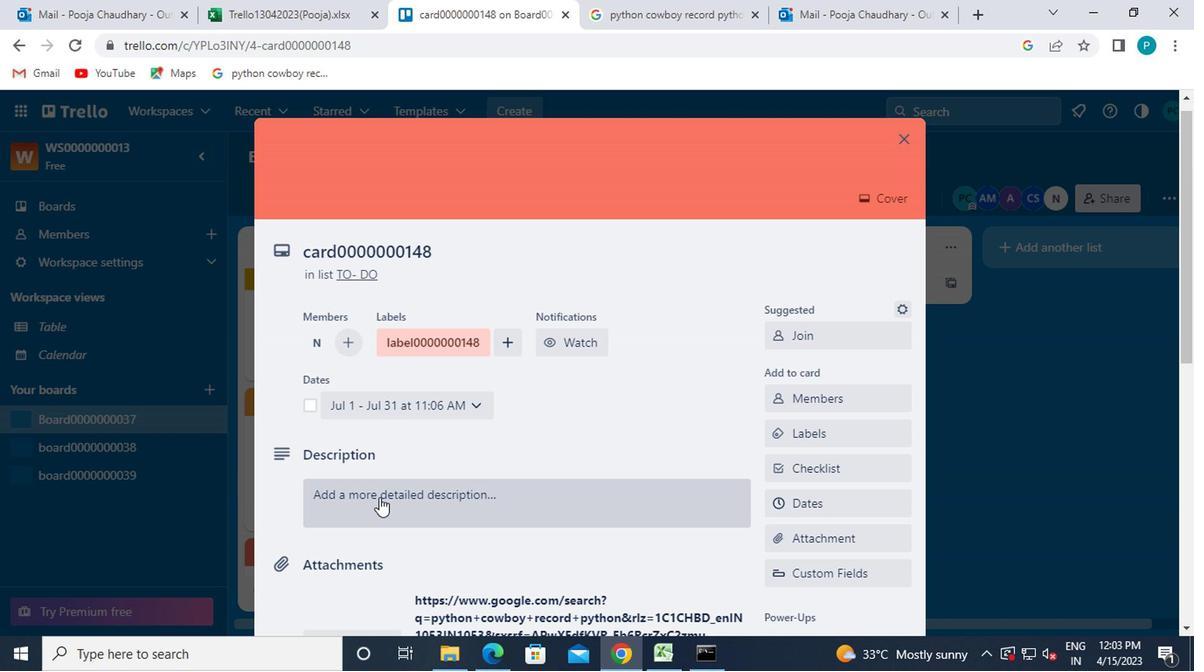 
Action: Mouse moved to (375, 498)
Screenshot: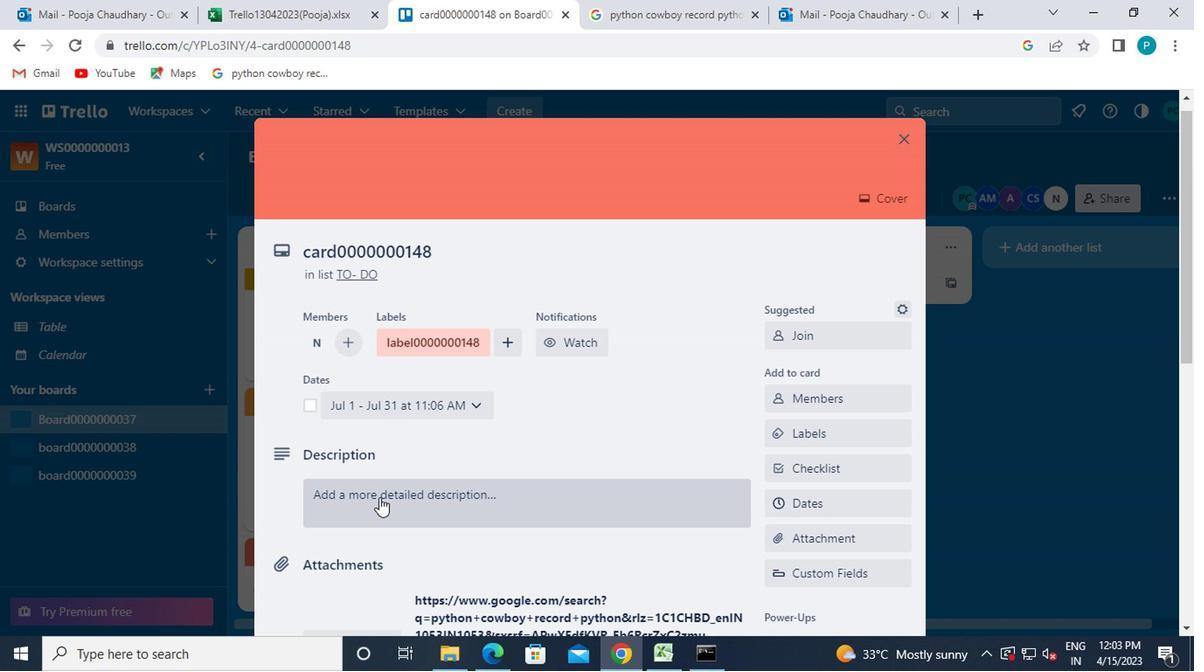 
Action: Key pressed <Key.caps_lock>ds0000000148
Screenshot: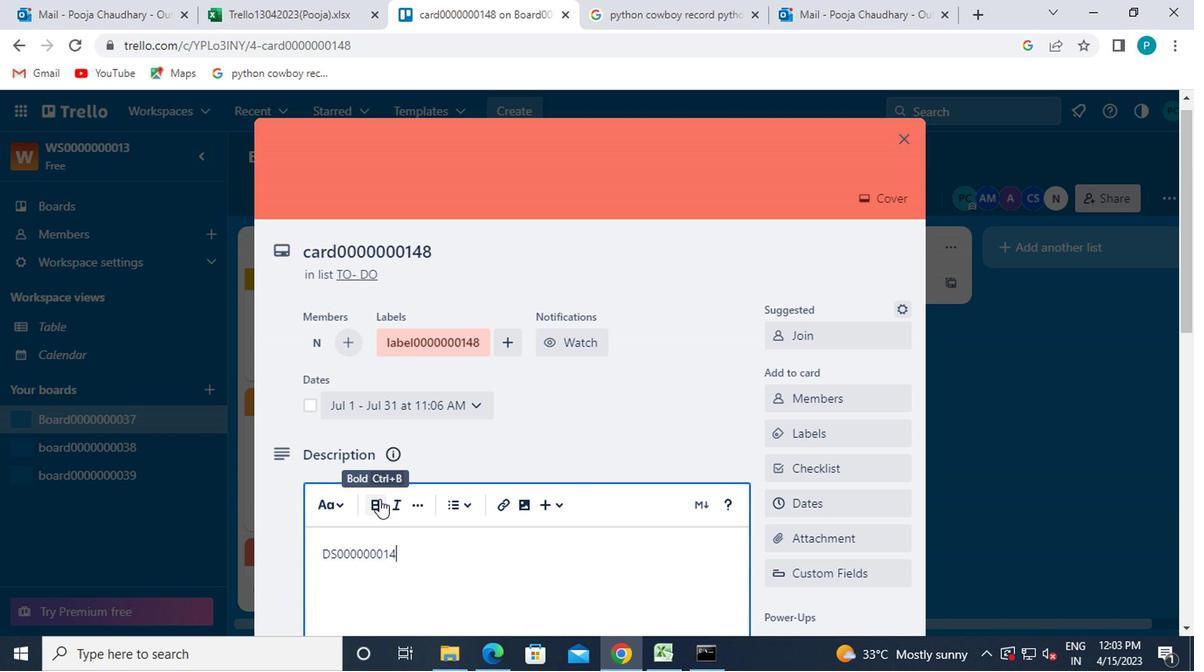 
Action: Mouse moved to (375, 498)
Screenshot: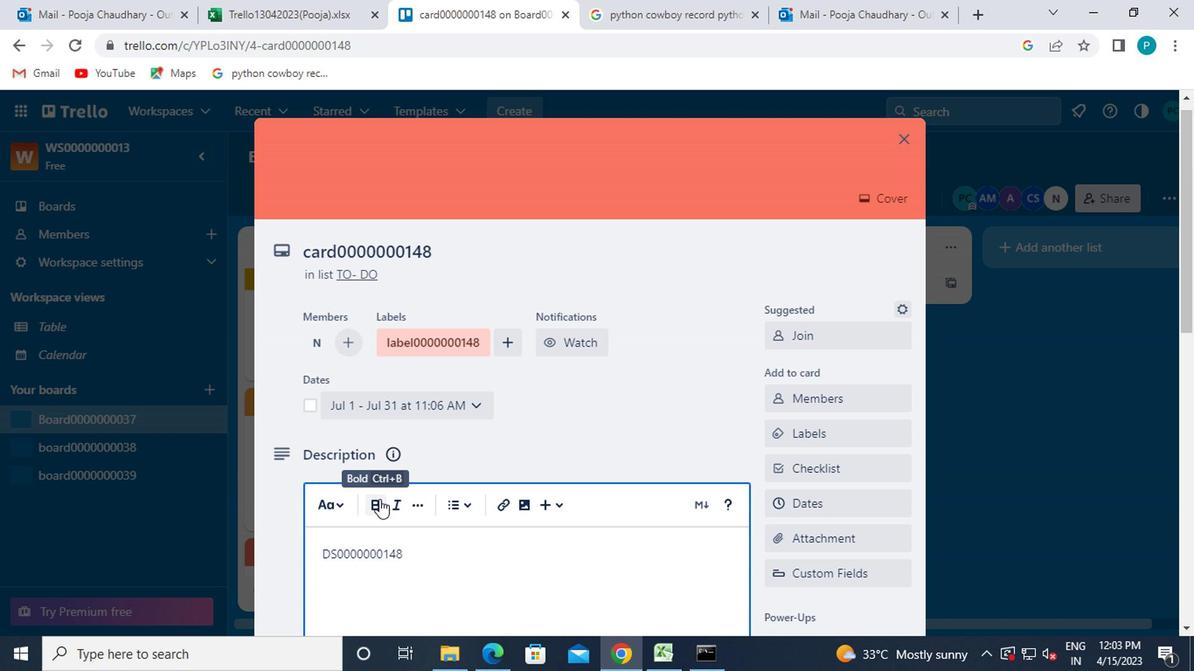 
Action: Mouse scrolled (375, 497) with delta (0, -1)
Screenshot: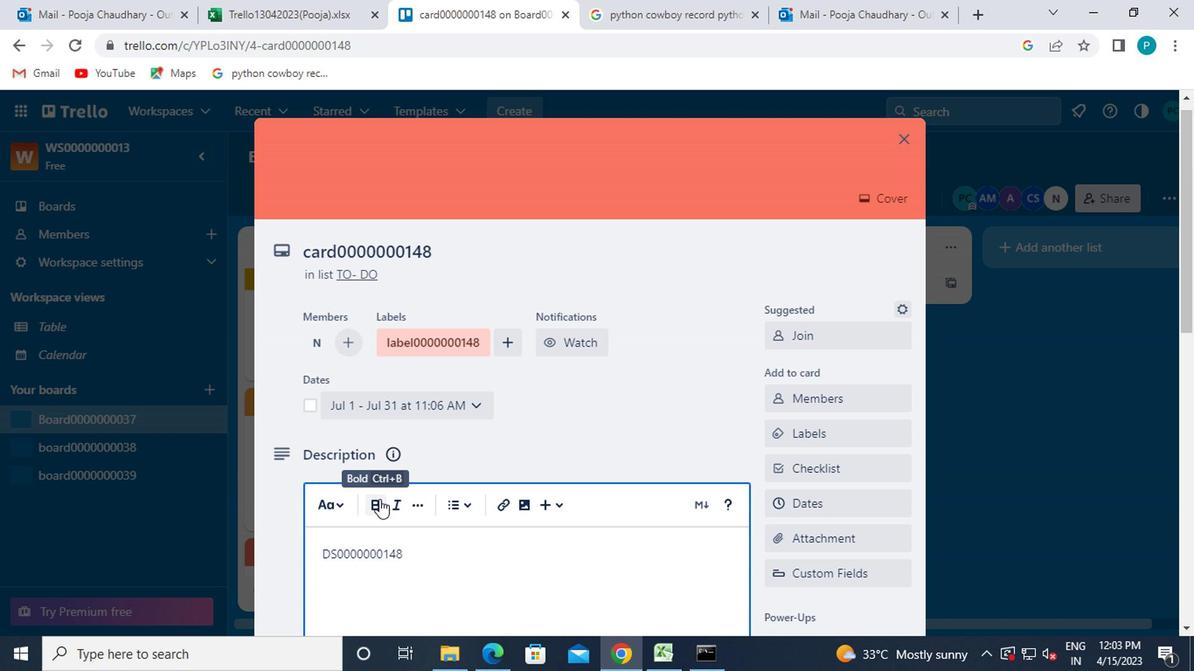 
Action: Mouse scrolled (375, 497) with delta (0, -1)
Screenshot: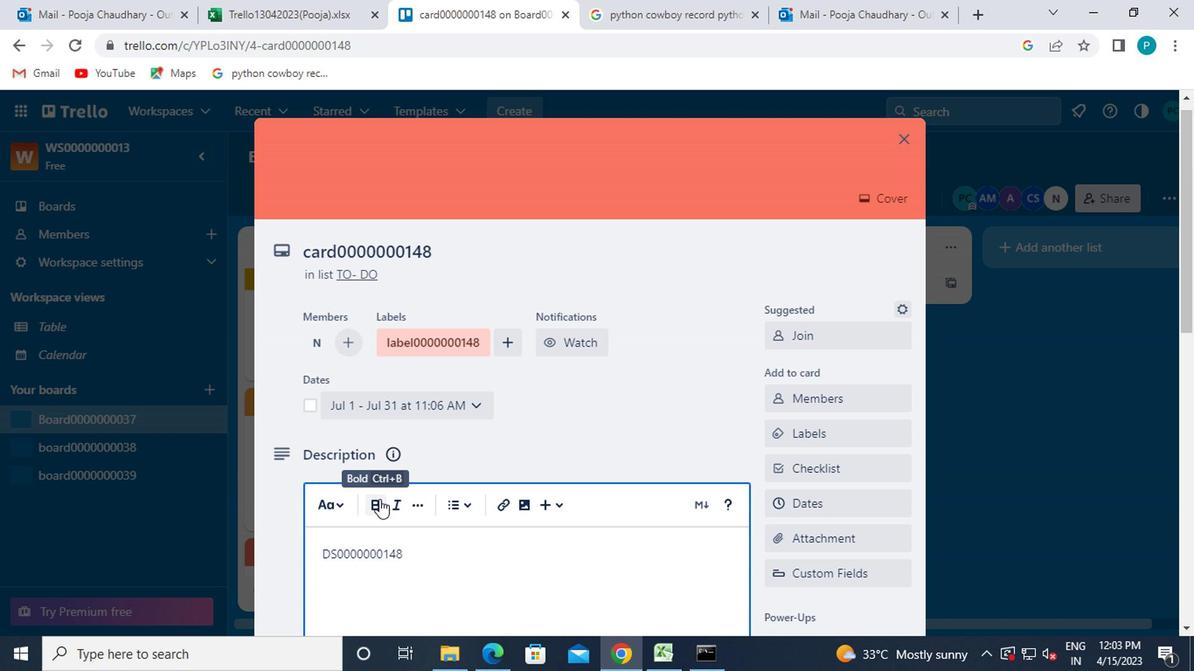 
Action: Mouse scrolled (375, 497) with delta (0, -1)
Screenshot: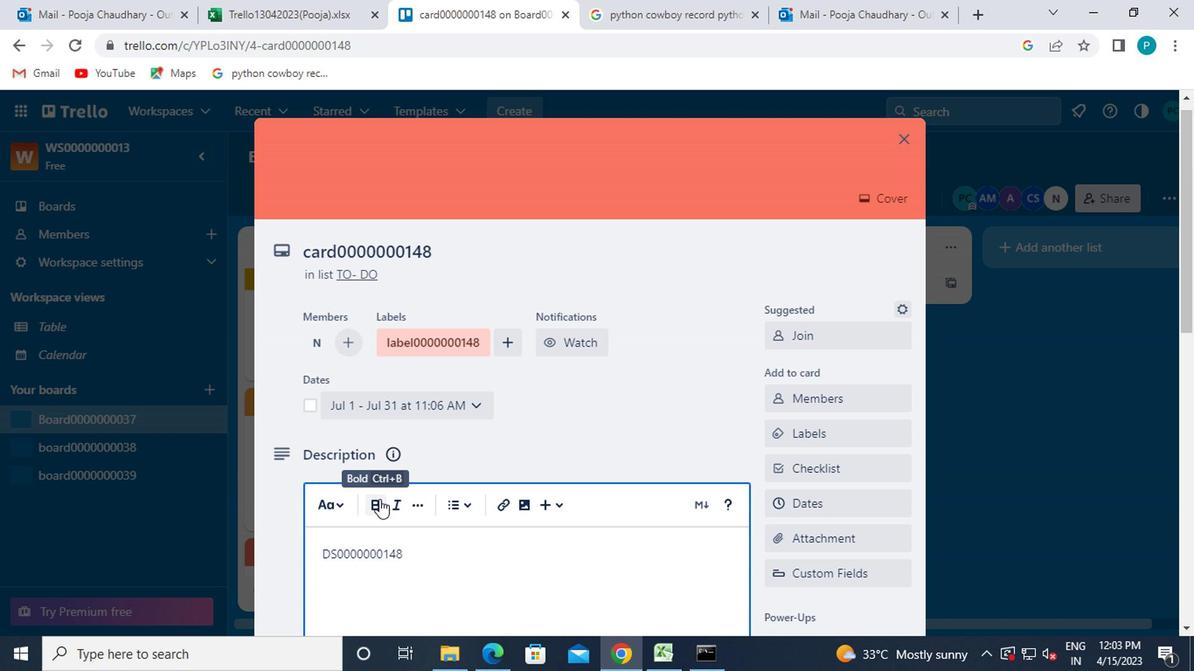 
Action: Mouse moved to (324, 478)
Screenshot: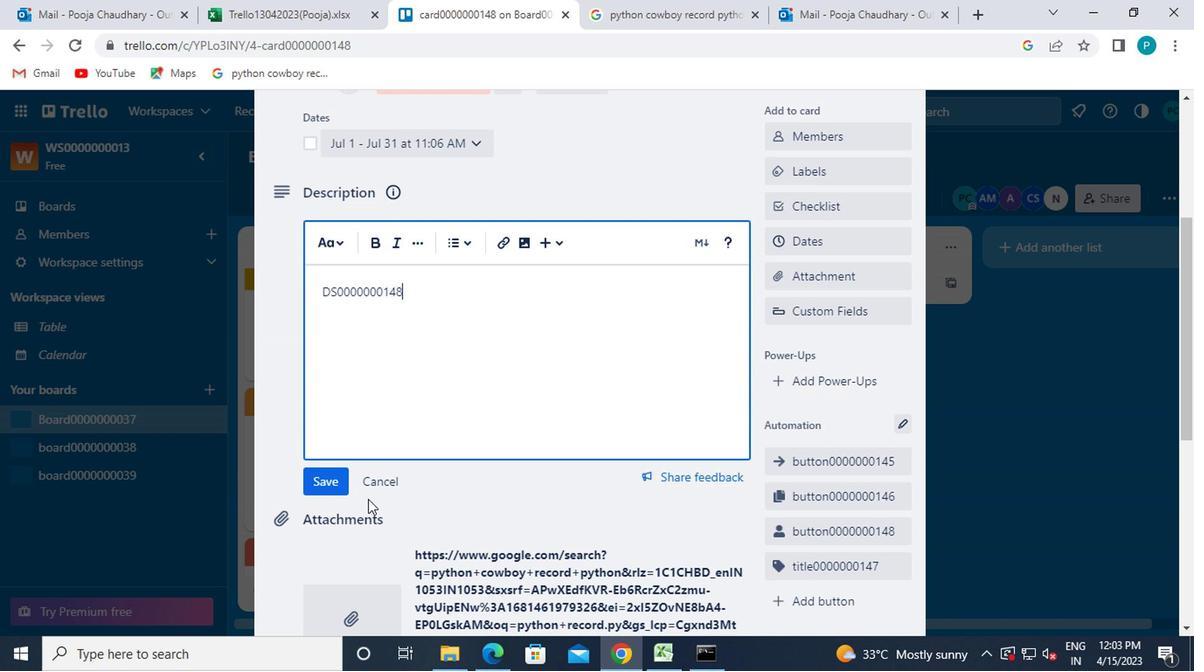 
Action: Mouse pressed left at (324, 478)
Screenshot: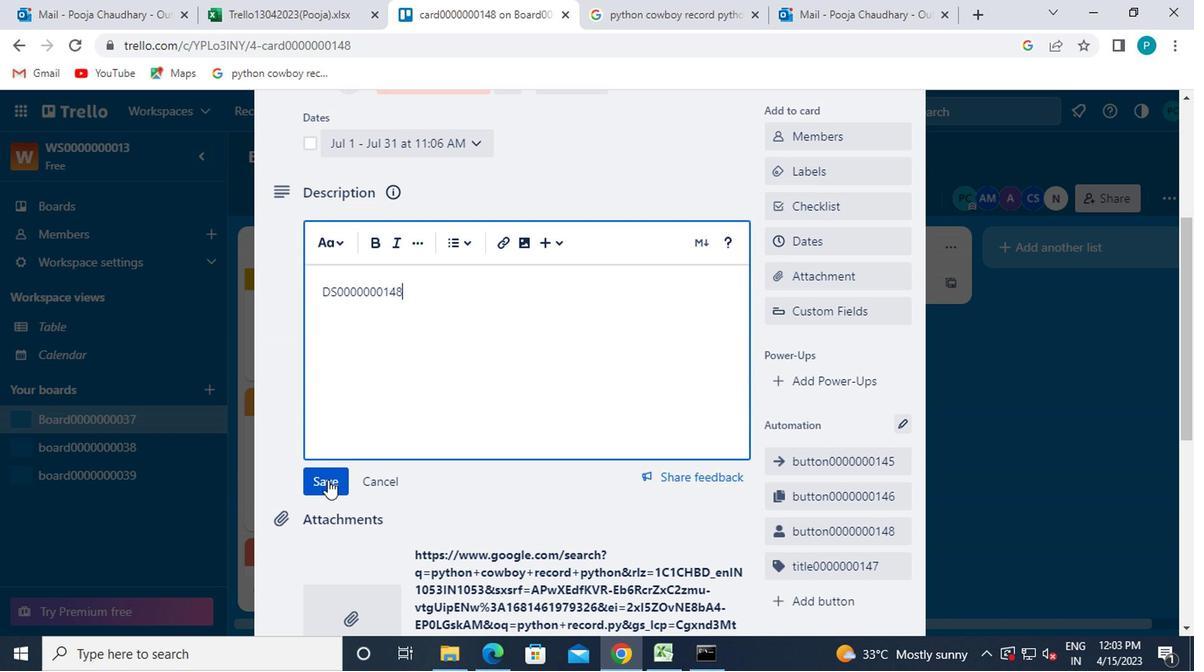 
Action: Mouse moved to (330, 503)
Screenshot: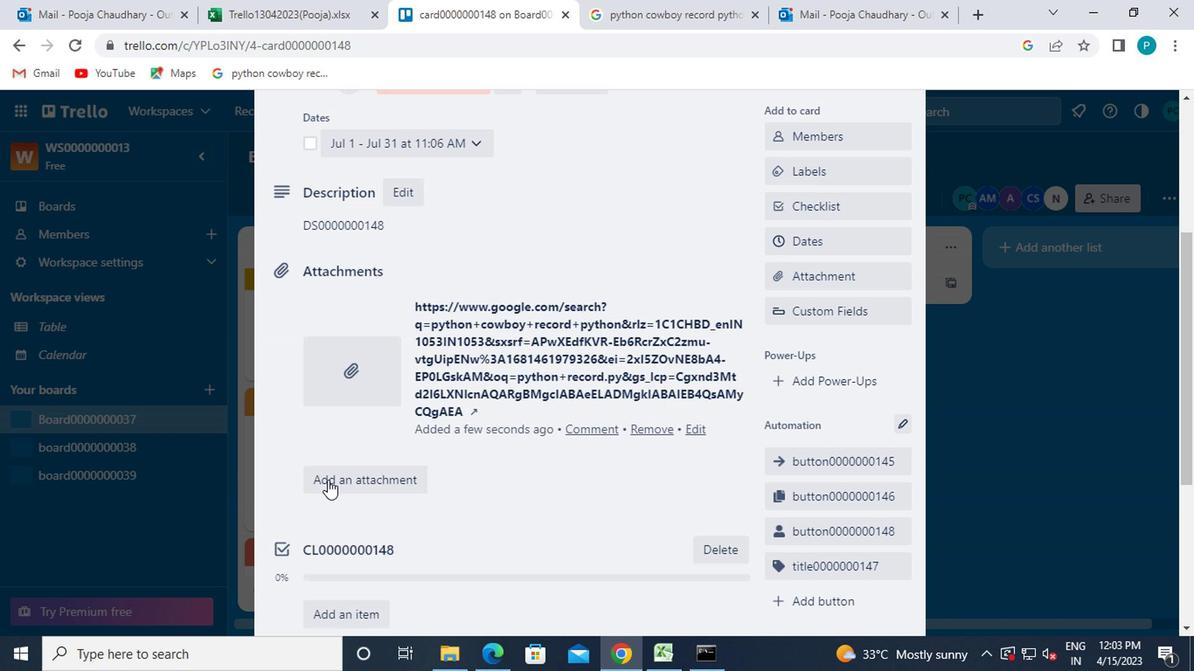 
Action: Mouse scrolled (330, 502) with delta (0, 0)
Screenshot: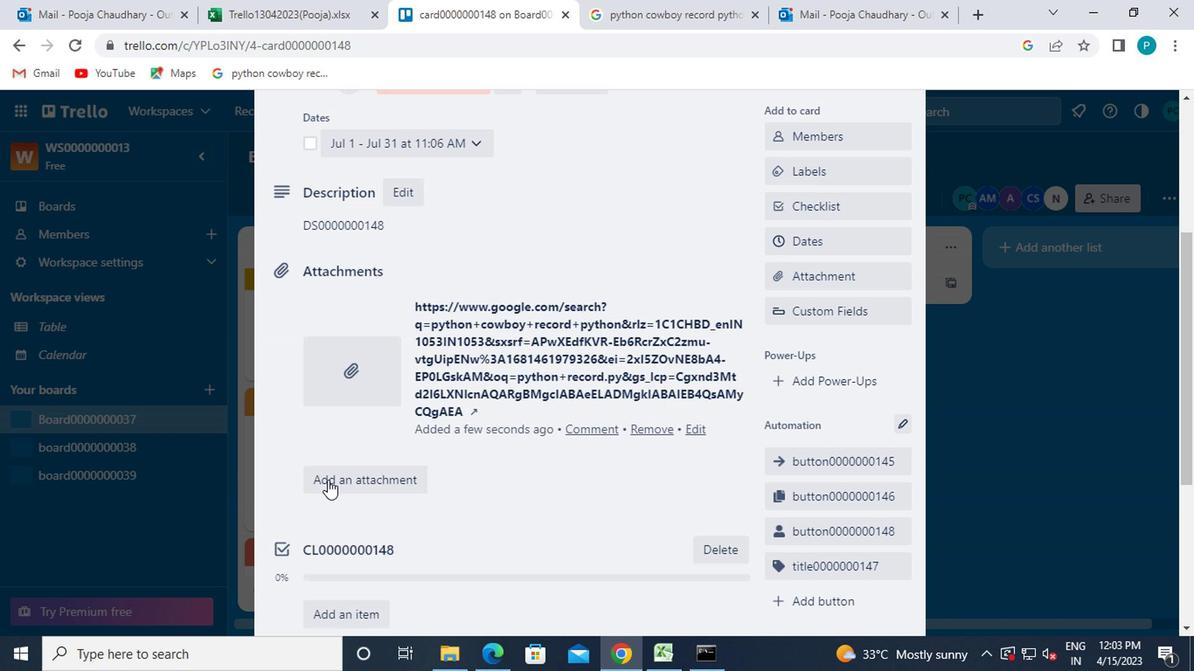 
Action: Mouse moved to (331, 505)
Screenshot: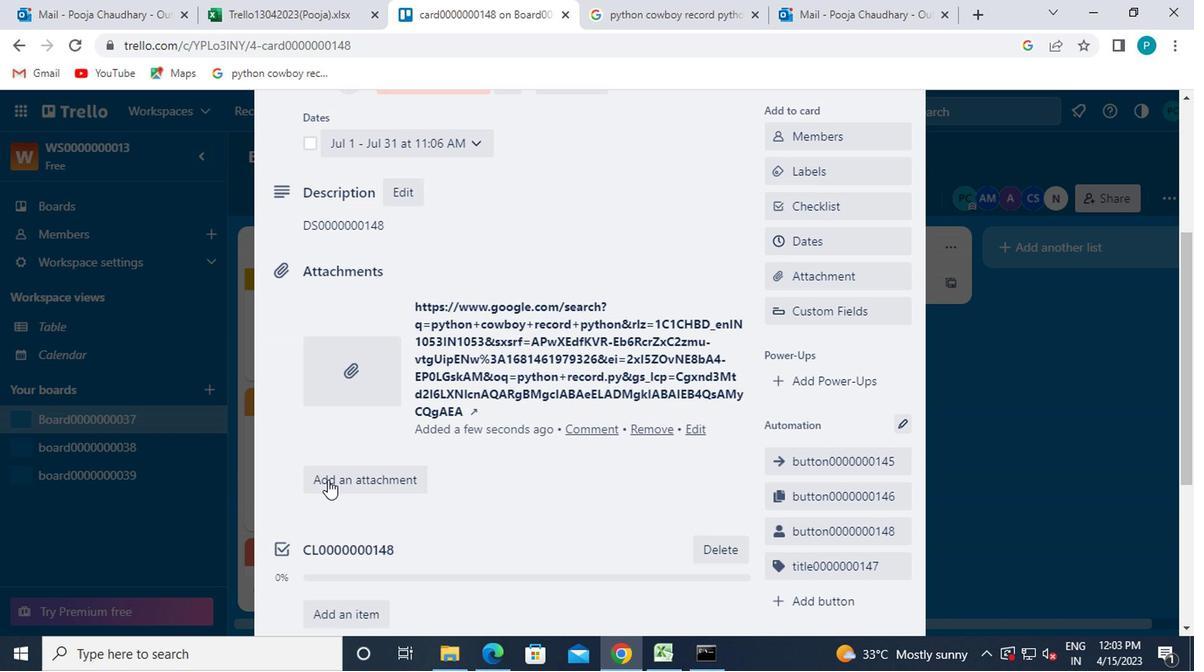 
Action: Mouse scrolled (331, 505) with delta (0, 0)
Screenshot: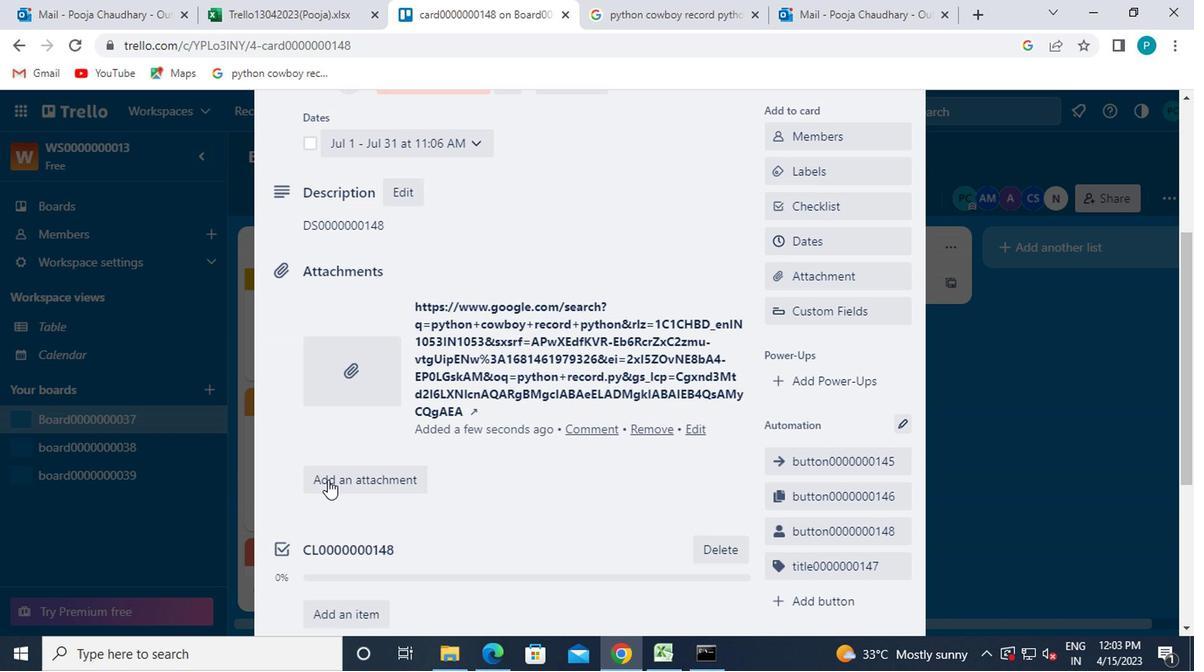 
Action: Mouse moved to (346, 536)
Screenshot: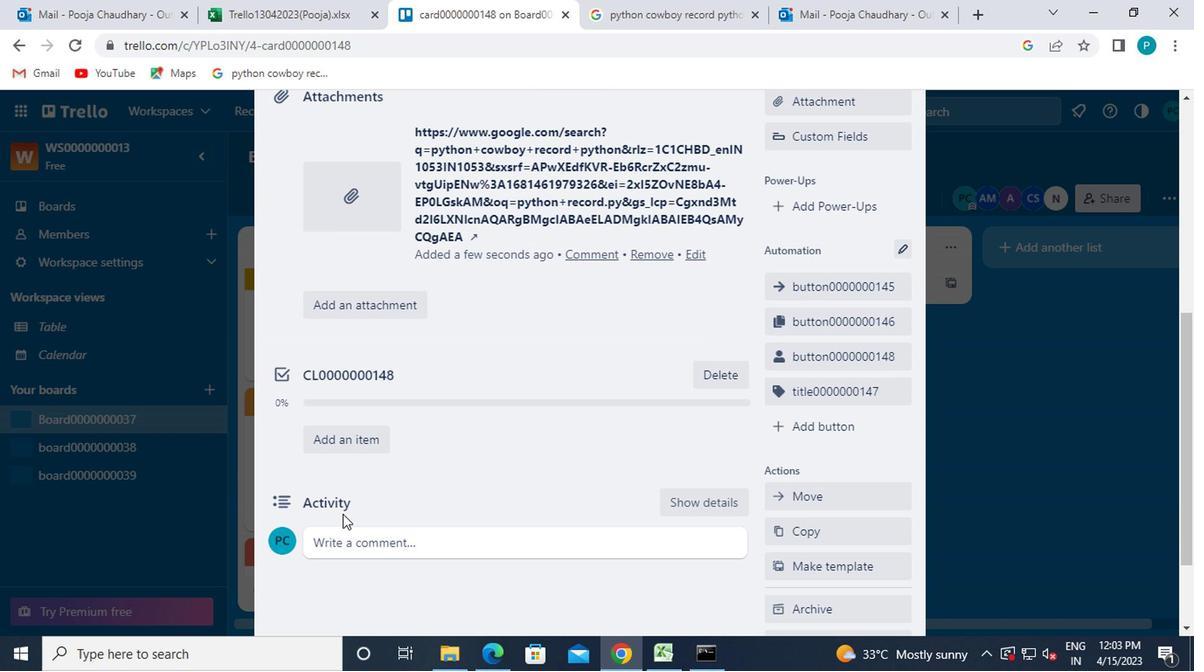 
Action: Mouse pressed left at (346, 536)
Screenshot: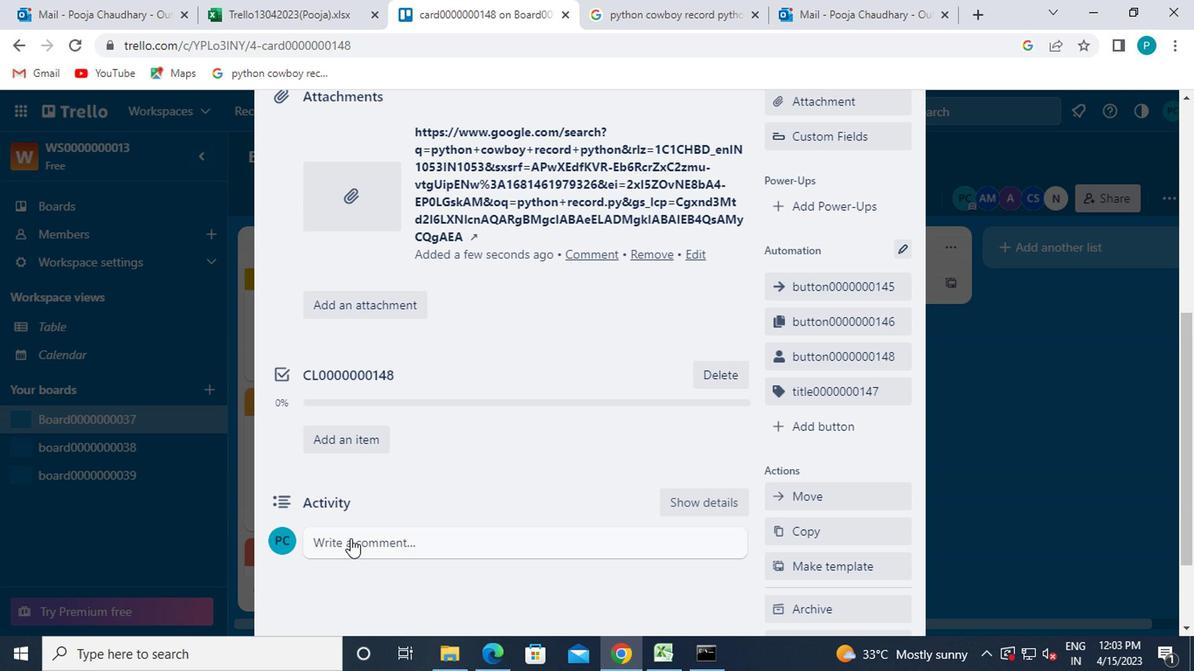 
Action: Key pressed cm0000000148
Screenshot: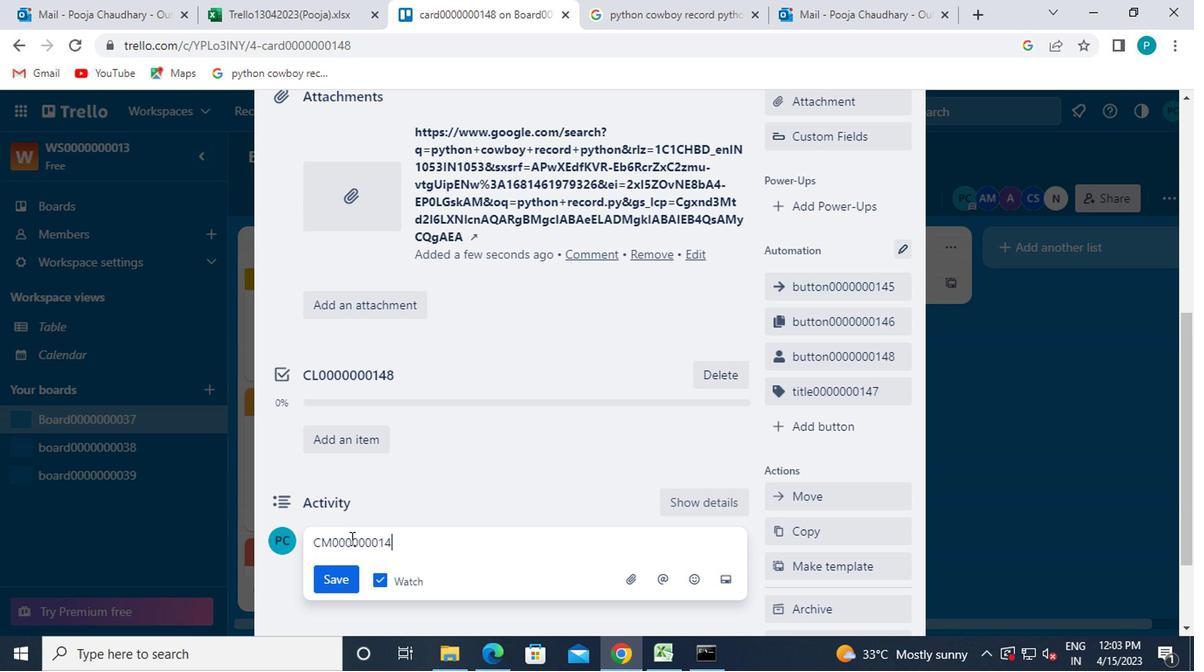
Action: Mouse moved to (324, 586)
Screenshot: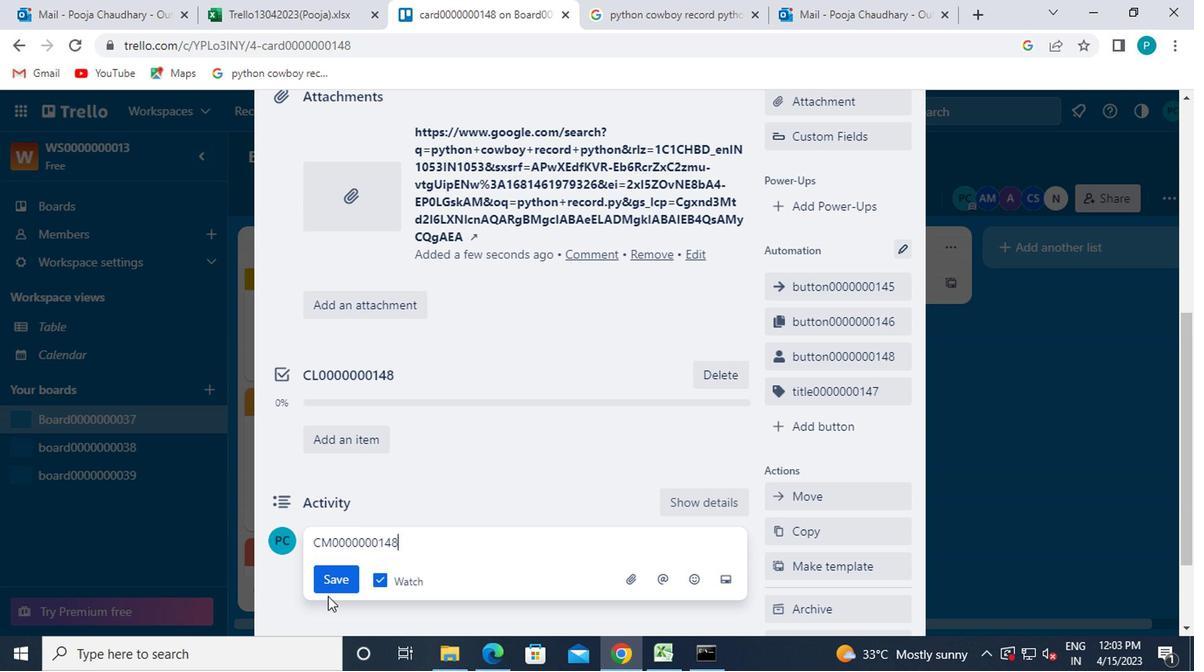 
Action: Mouse pressed left at (324, 586)
Screenshot: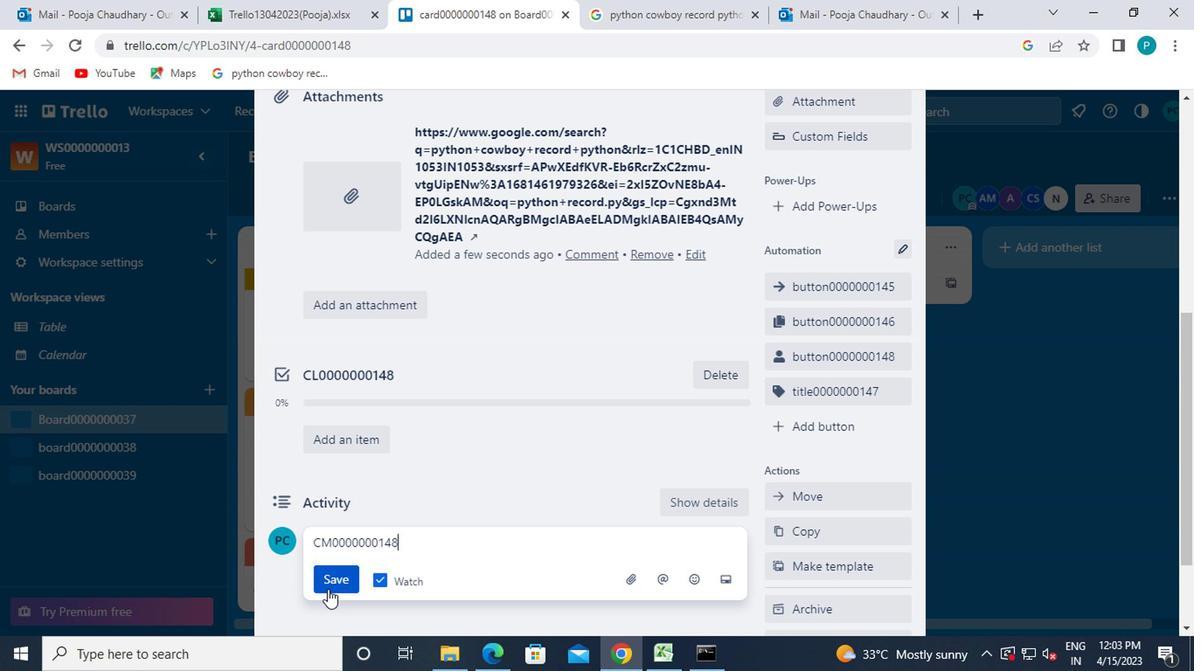 
Action: Mouse moved to (567, 426)
Screenshot: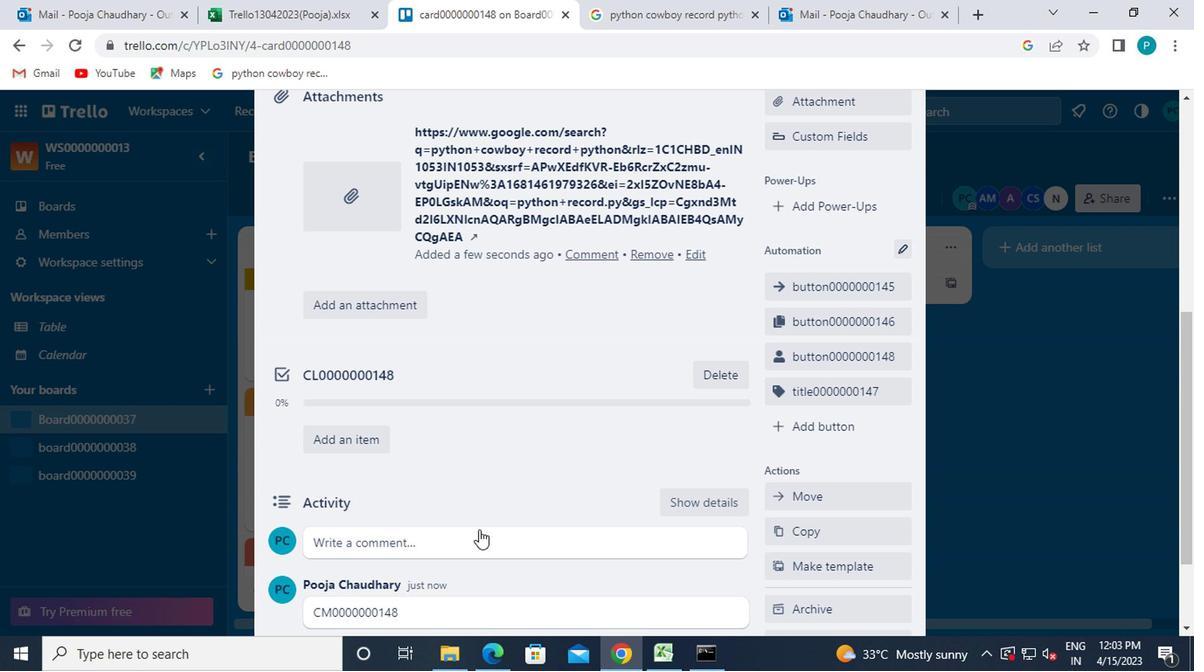 
